 Task: Search one way flight ticket for 5 adults, 1 child, 2 infants in seat and 1 infant on lap in business from Staunton/waynesboro/harrisonburg: Shenandoah Valley Regional Airport to Evansville: Evansville Regional Airport on 8-3-2023. Choice of flights is Spirit. Number of bags: 2 checked bags. Price is upto 105000. Outbound departure time preference is 18:15.
Action: Mouse moved to (314, 126)
Screenshot: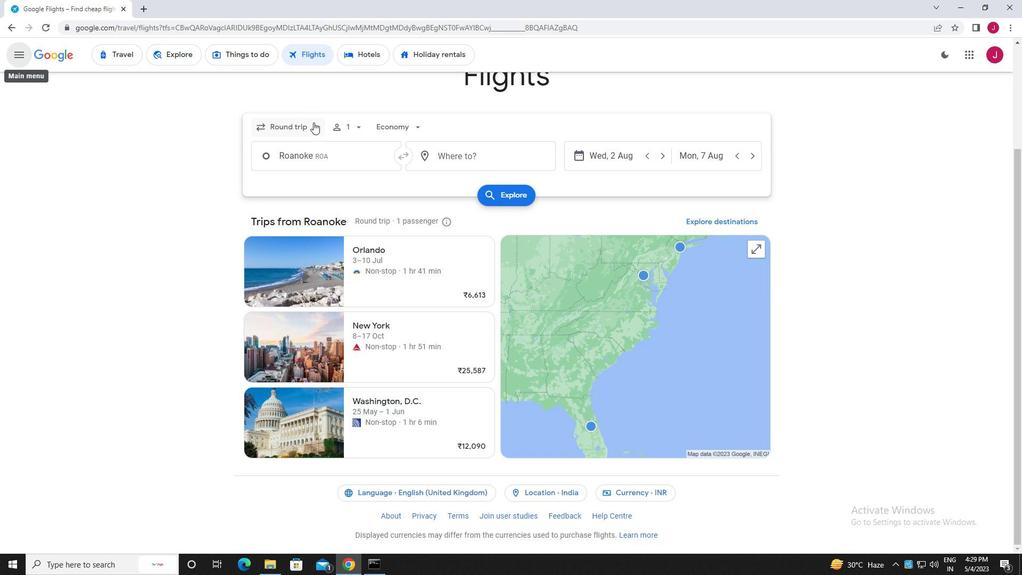 
Action: Mouse pressed left at (314, 126)
Screenshot: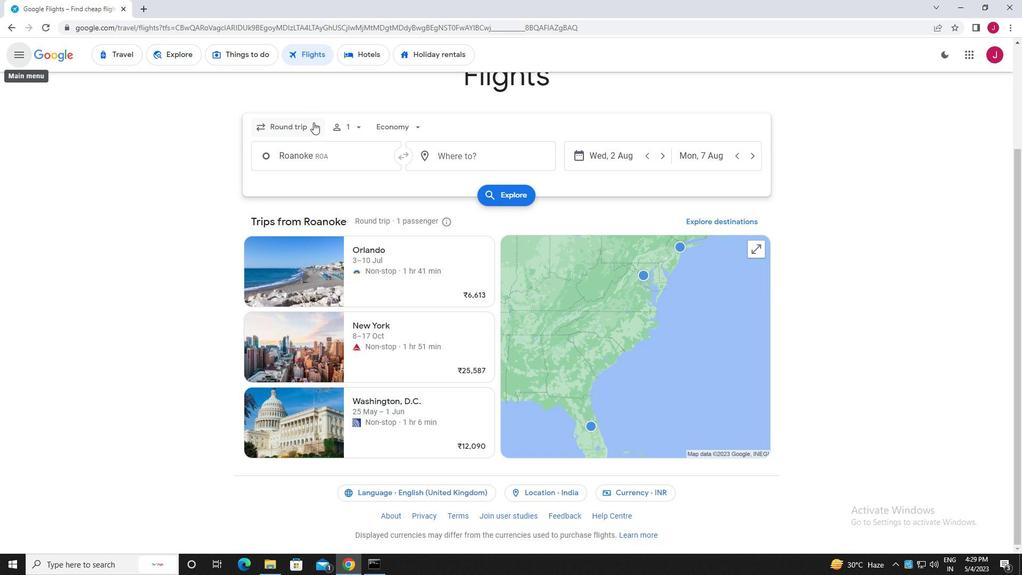 
Action: Mouse moved to (308, 175)
Screenshot: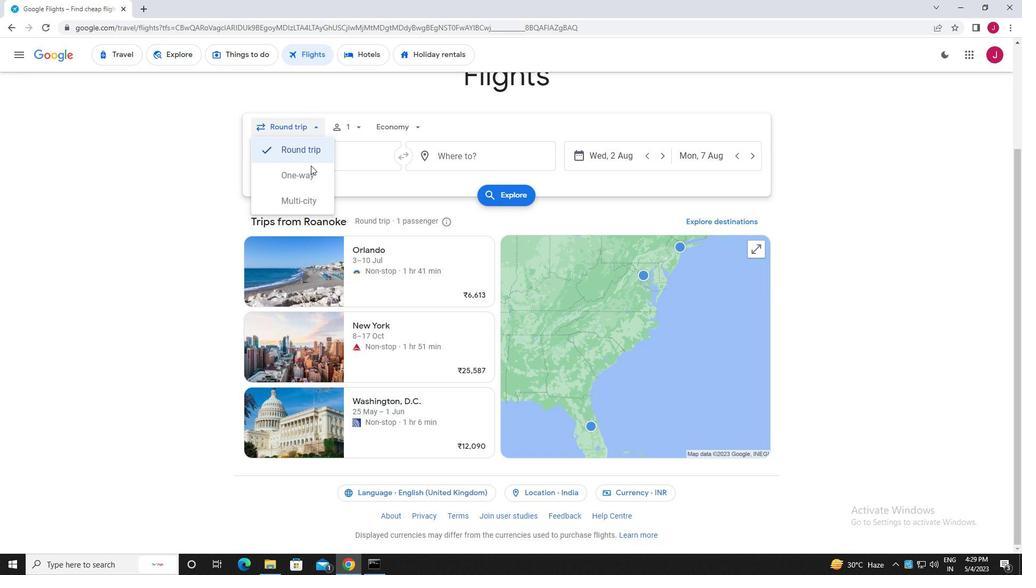 
Action: Mouse pressed left at (308, 175)
Screenshot: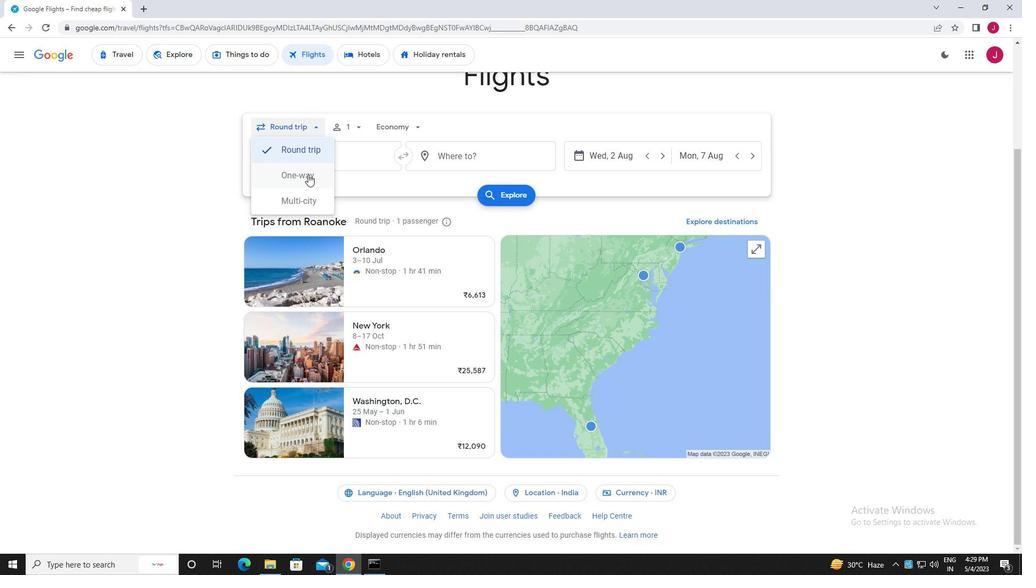 
Action: Mouse moved to (352, 126)
Screenshot: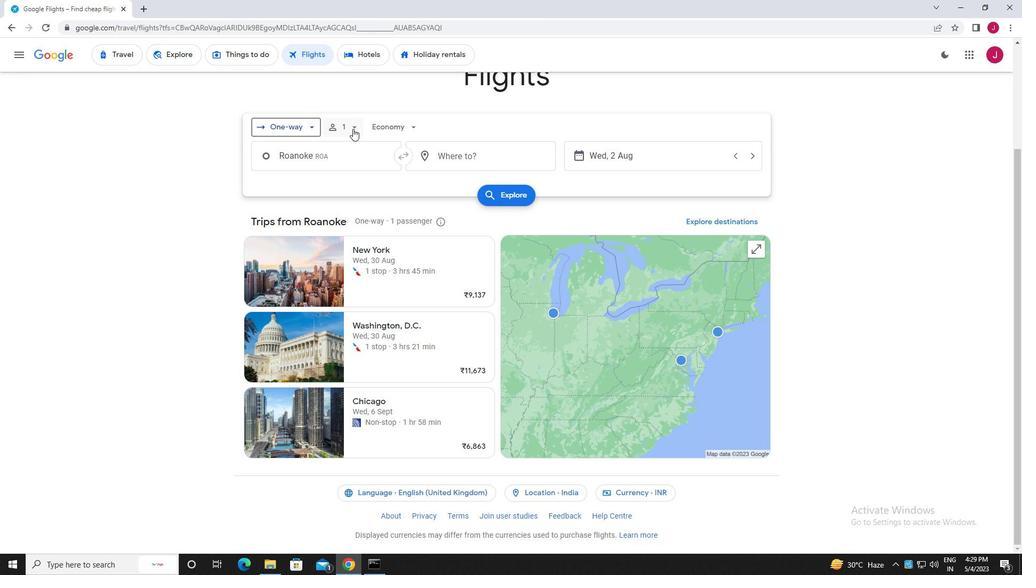 
Action: Mouse pressed left at (352, 126)
Screenshot: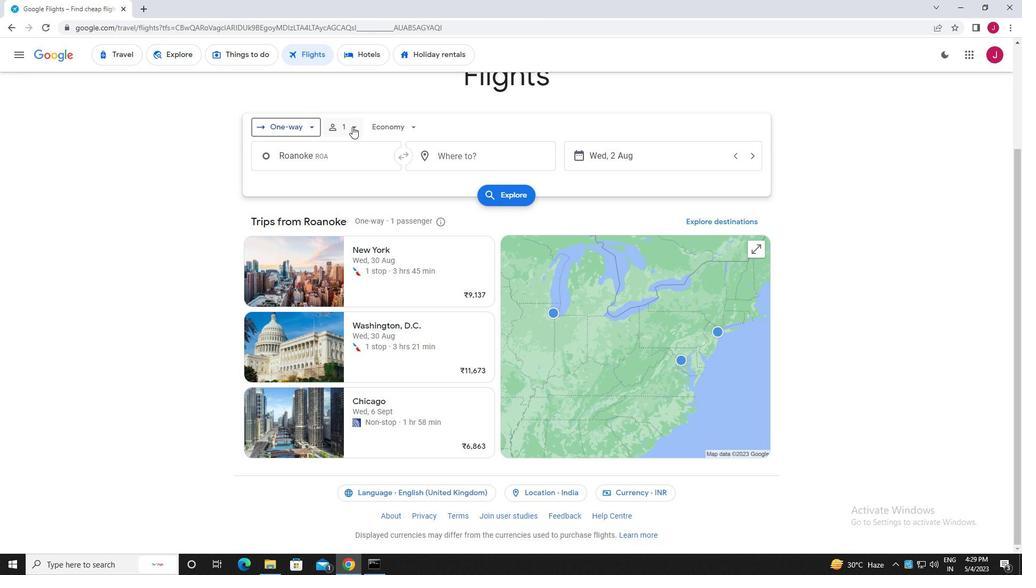 
Action: Mouse moved to (433, 153)
Screenshot: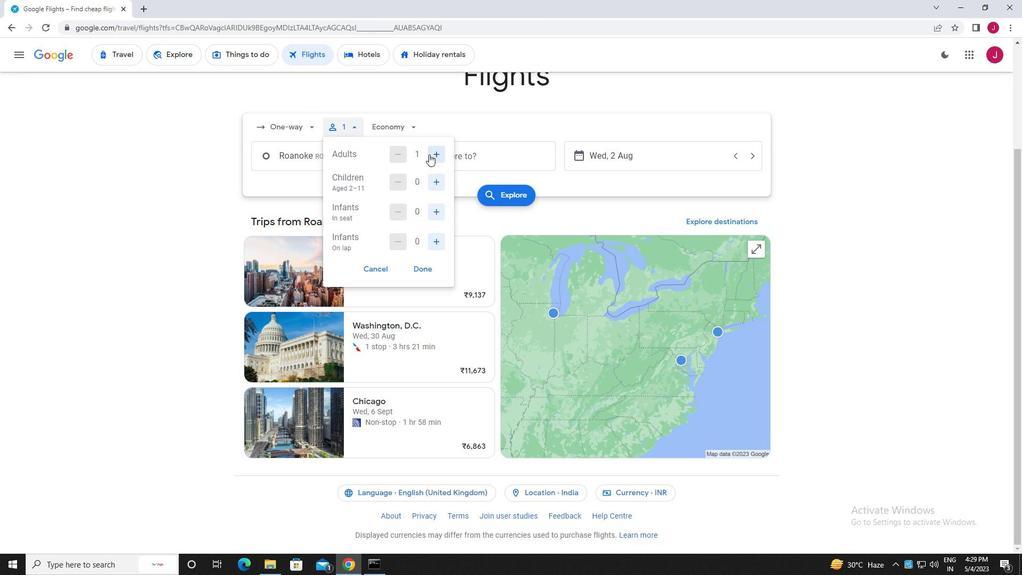 
Action: Mouse pressed left at (433, 153)
Screenshot: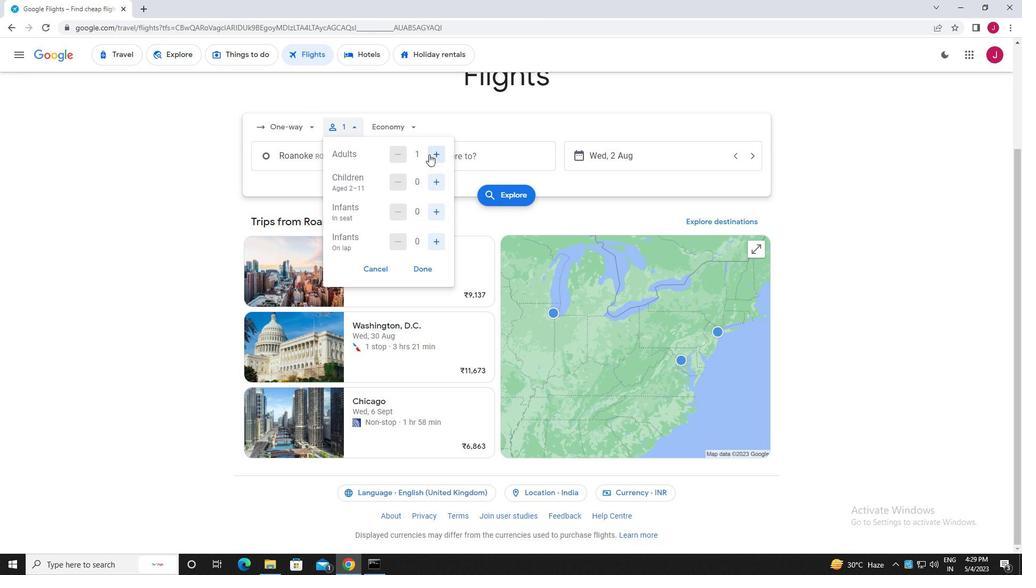 
Action: Mouse moved to (434, 153)
Screenshot: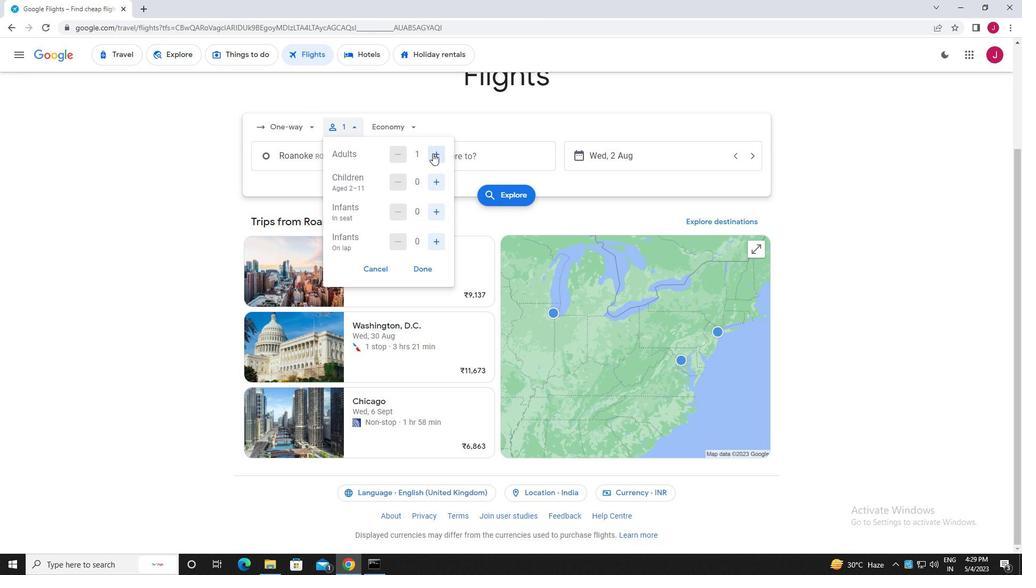 
Action: Mouse pressed left at (434, 153)
Screenshot: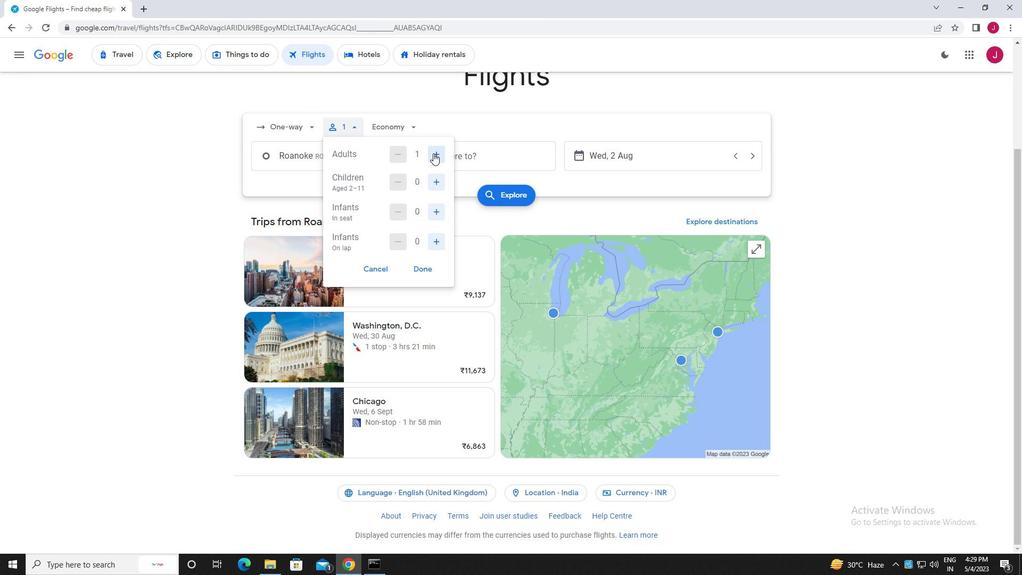 
Action: Mouse moved to (435, 153)
Screenshot: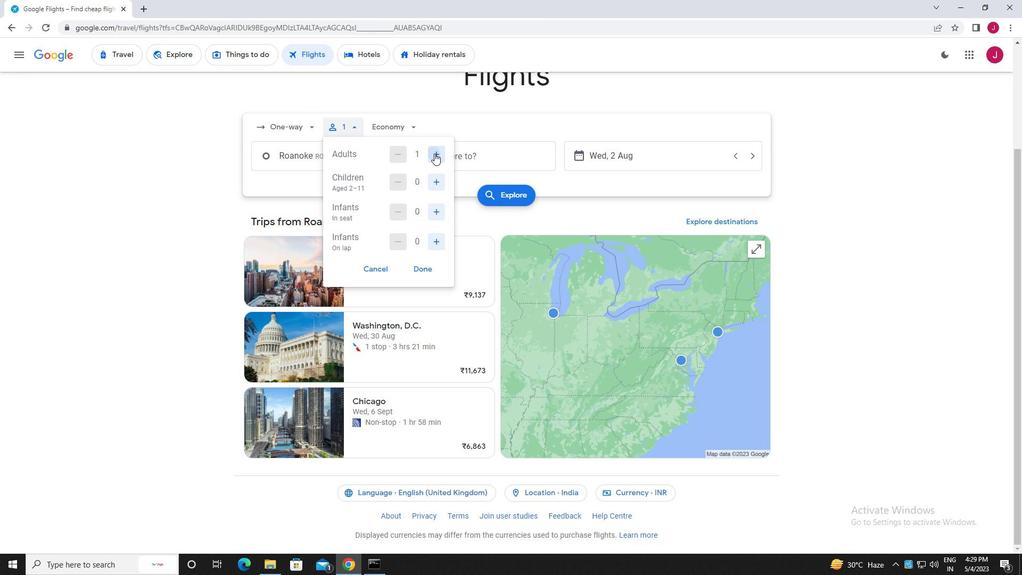 
Action: Mouse pressed left at (435, 153)
Screenshot: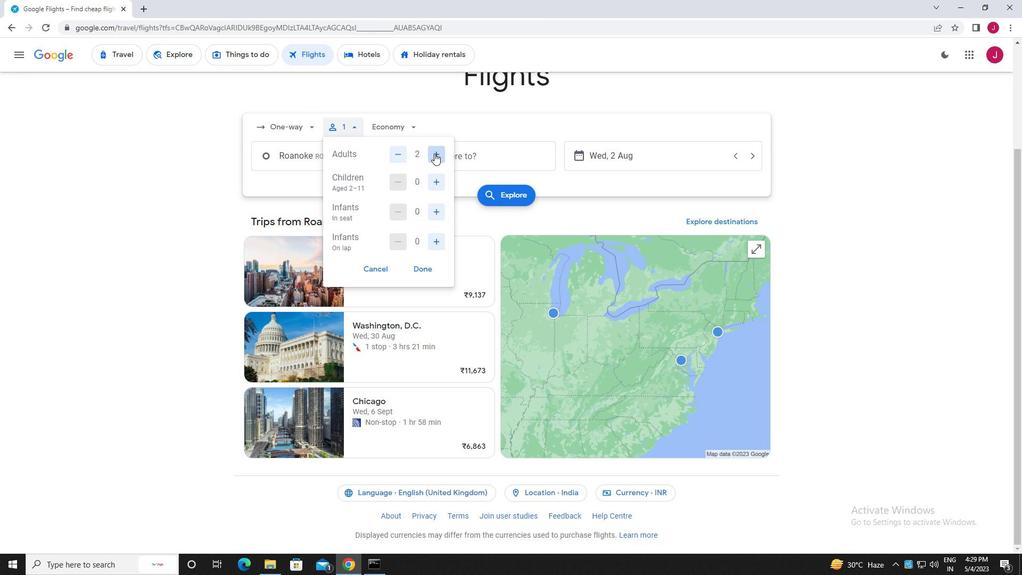 
Action: Mouse pressed left at (435, 153)
Screenshot: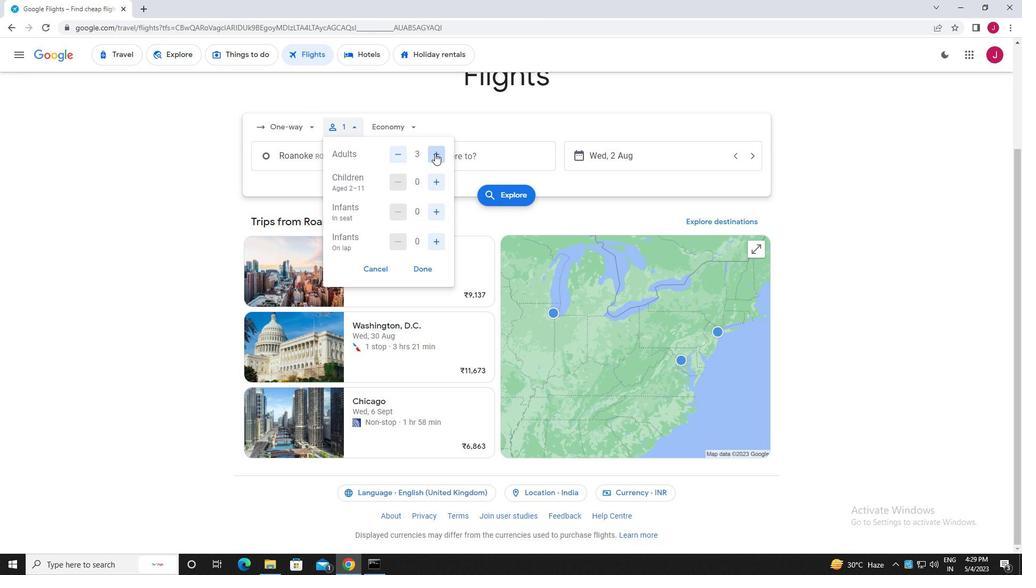 
Action: Mouse moved to (437, 184)
Screenshot: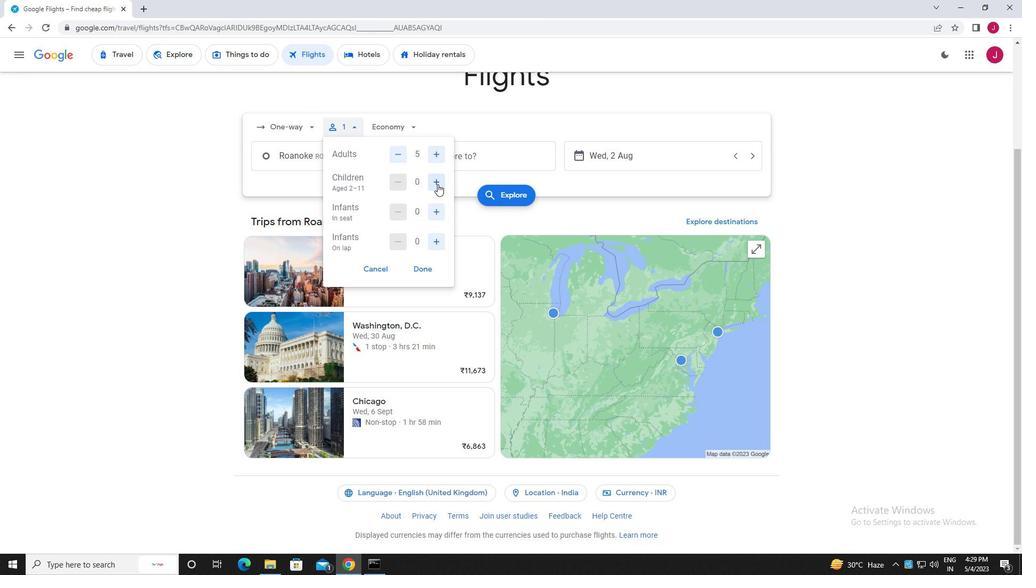 
Action: Mouse pressed left at (437, 184)
Screenshot: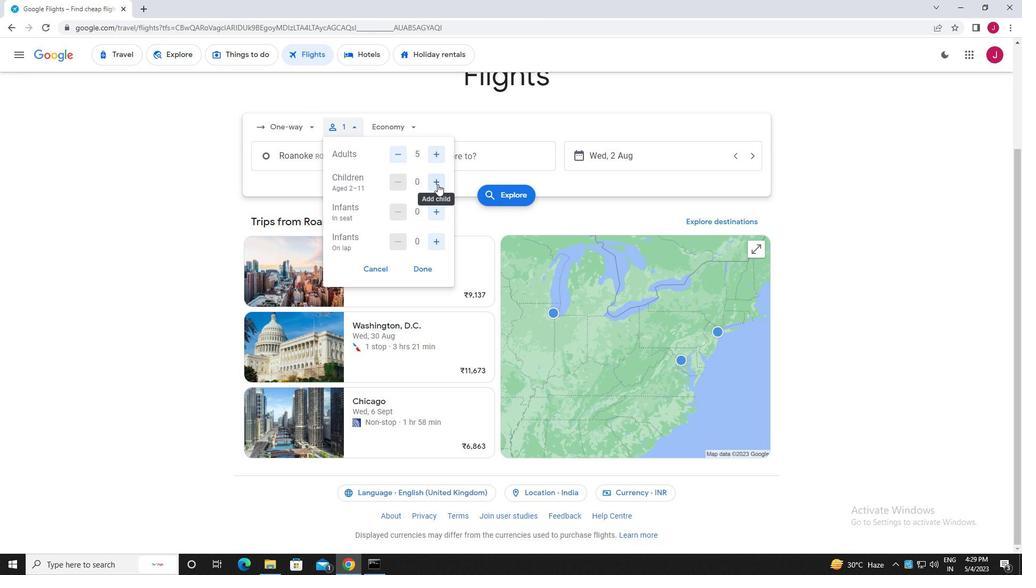 
Action: Mouse moved to (439, 212)
Screenshot: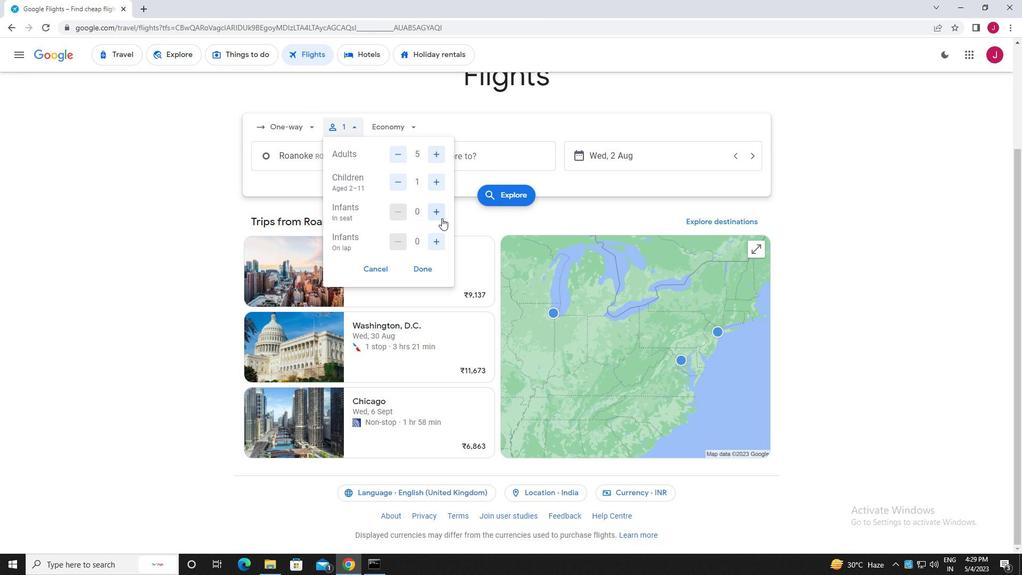 
Action: Mouse pressed left at (439, 212)
Screenshot: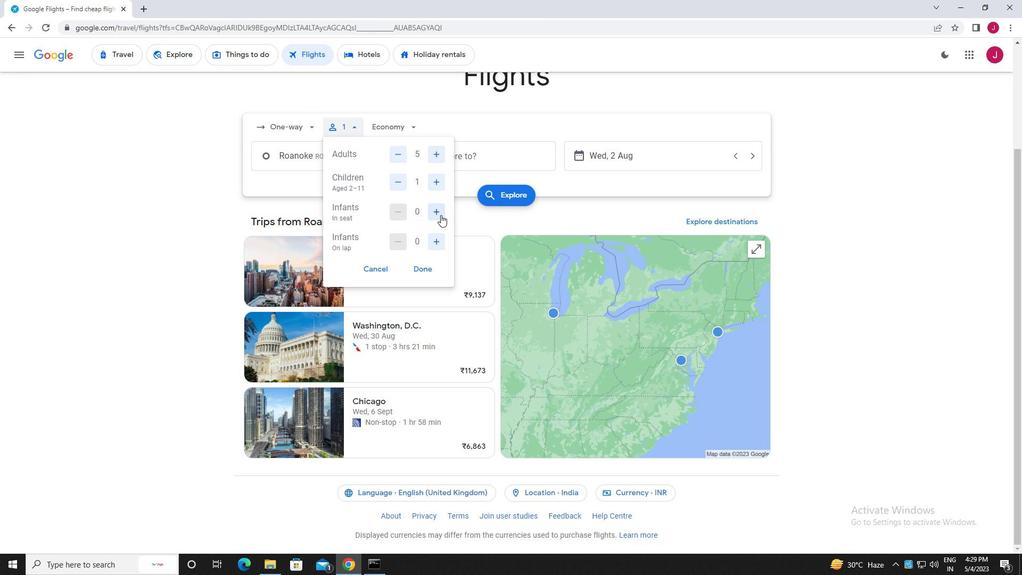 
Action: Mouse pressed left at (439, 212)
Screenshot: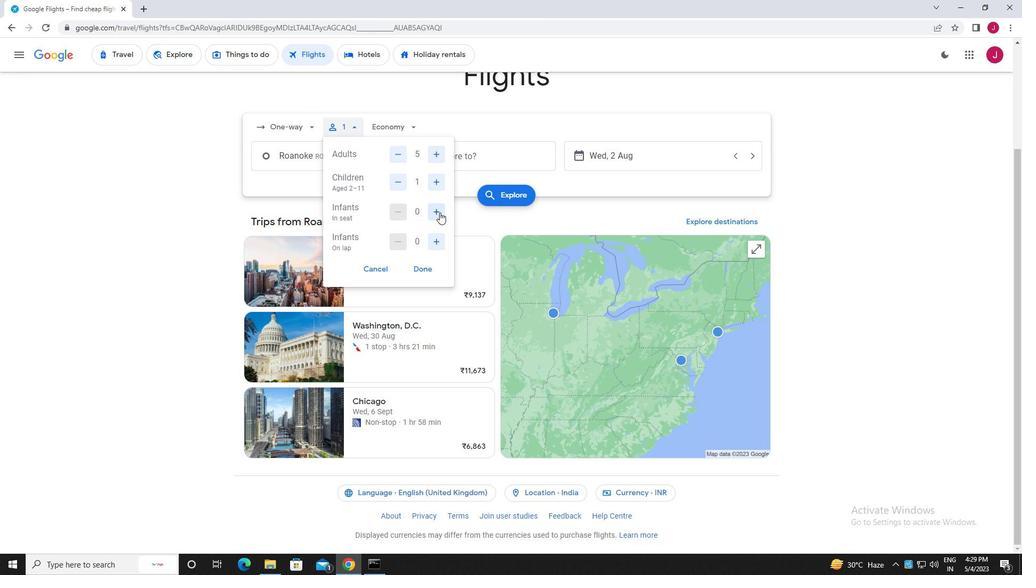 
Action: Mouse moved to (437, 242)
Screenshot: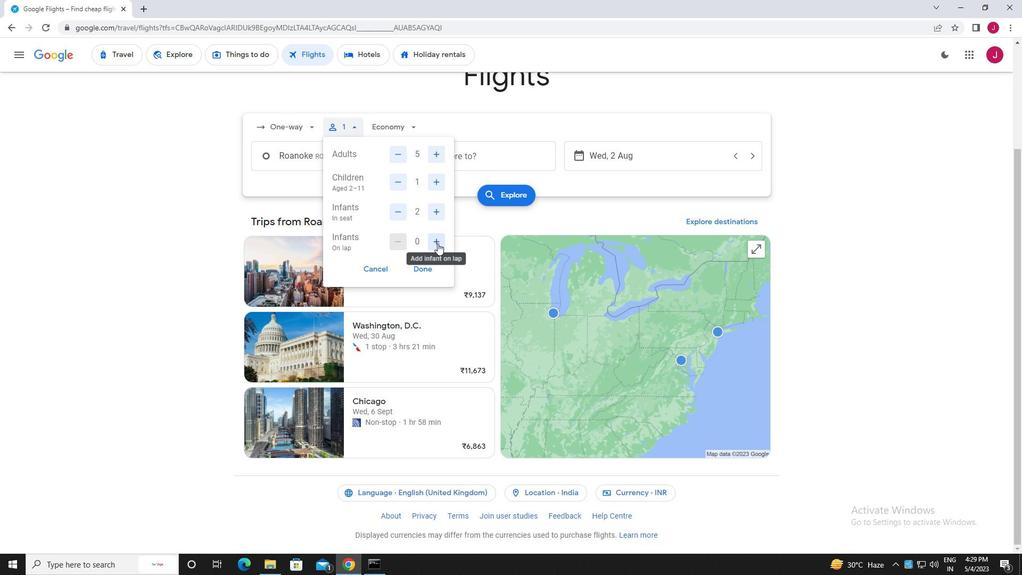 
Action: Mouse pressed left at (437, 242)
Screenshot: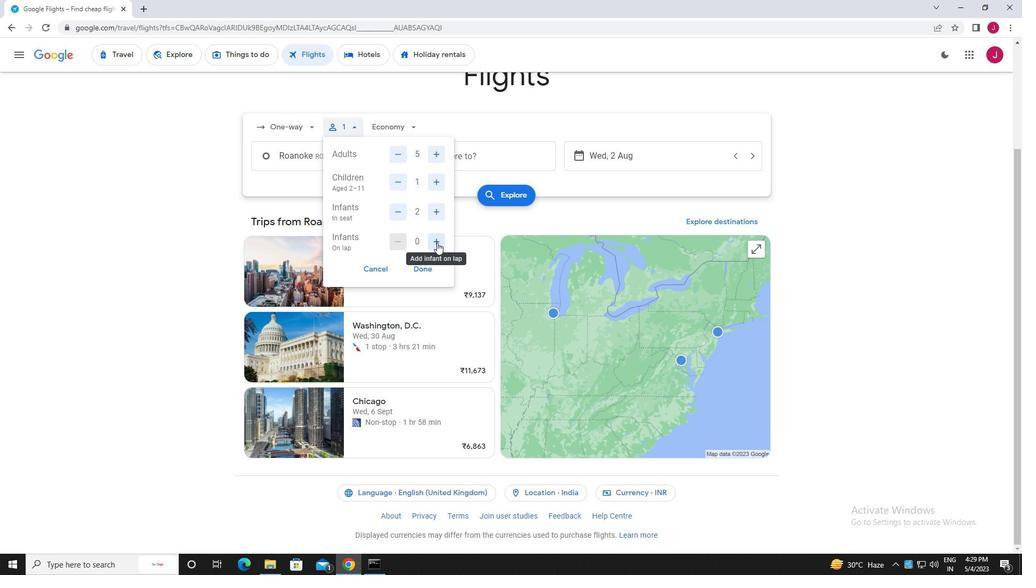 
Action: Mouse moved to (426, 267)
Screenshot: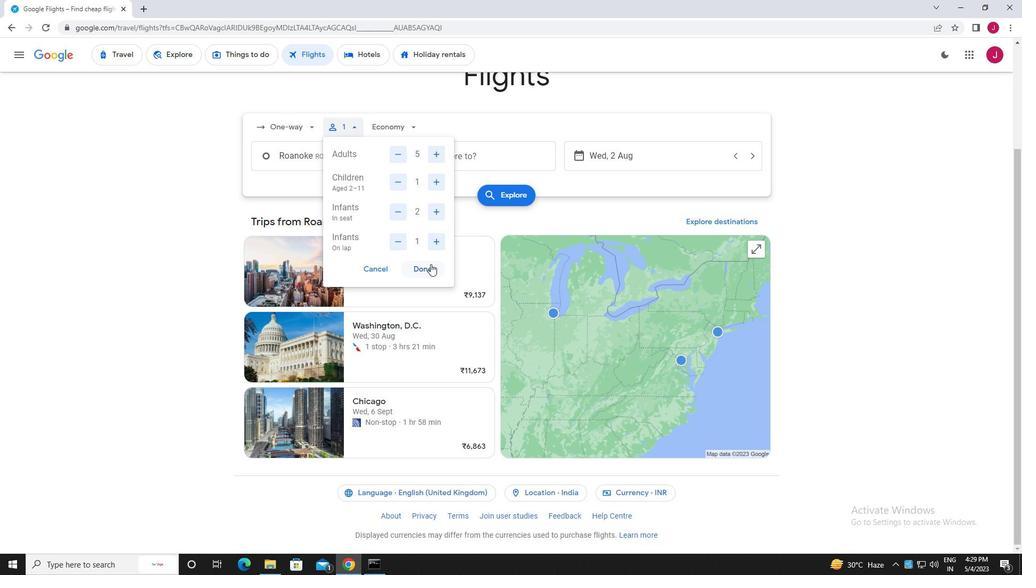 
Action: Mouse pressed left at (426, 267)
Screenshot: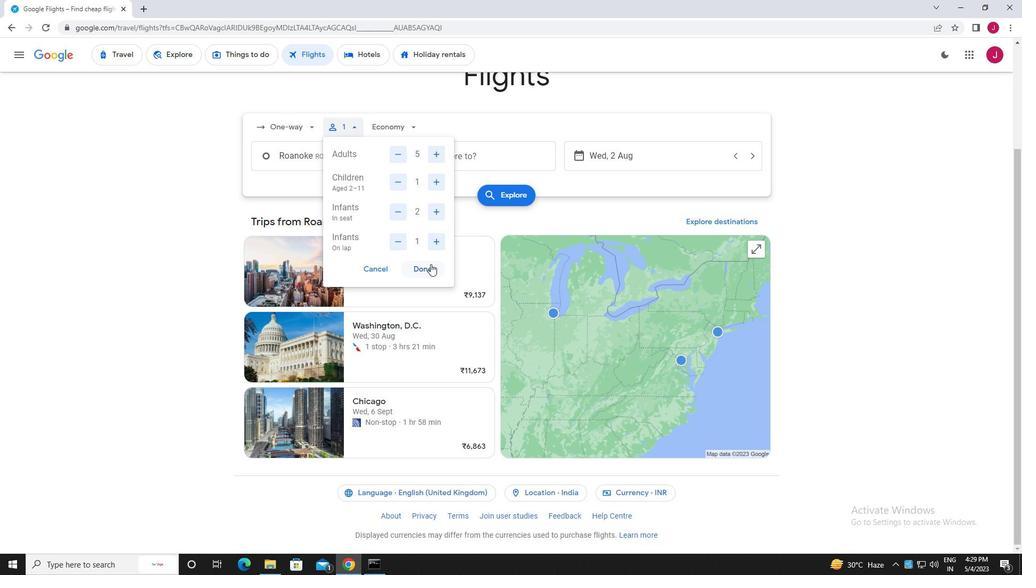 
Action: Mouse moved to (405, 121)
Screenshot: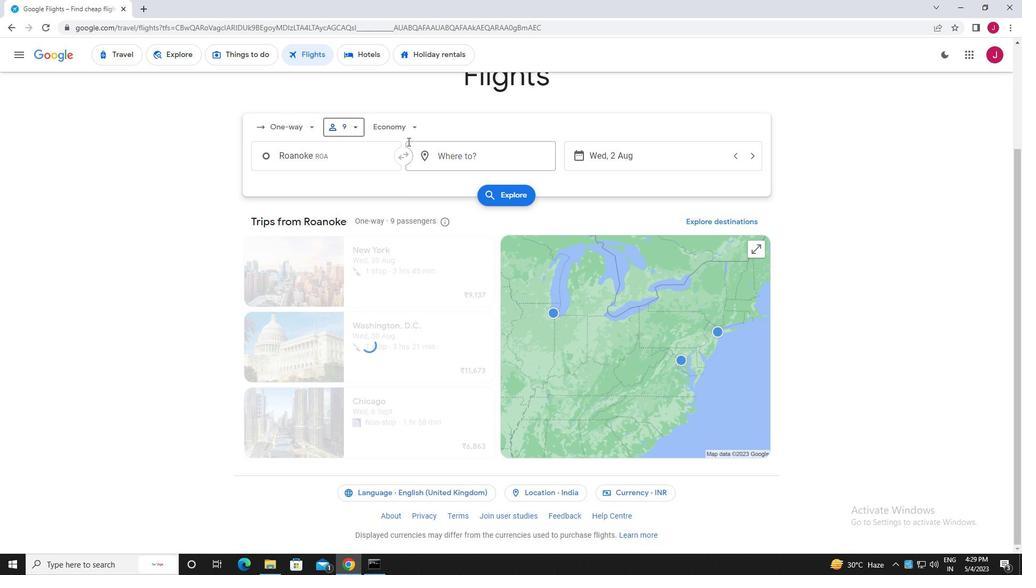 
Action: Mouse pressed left at (405, 121)
Screenshot: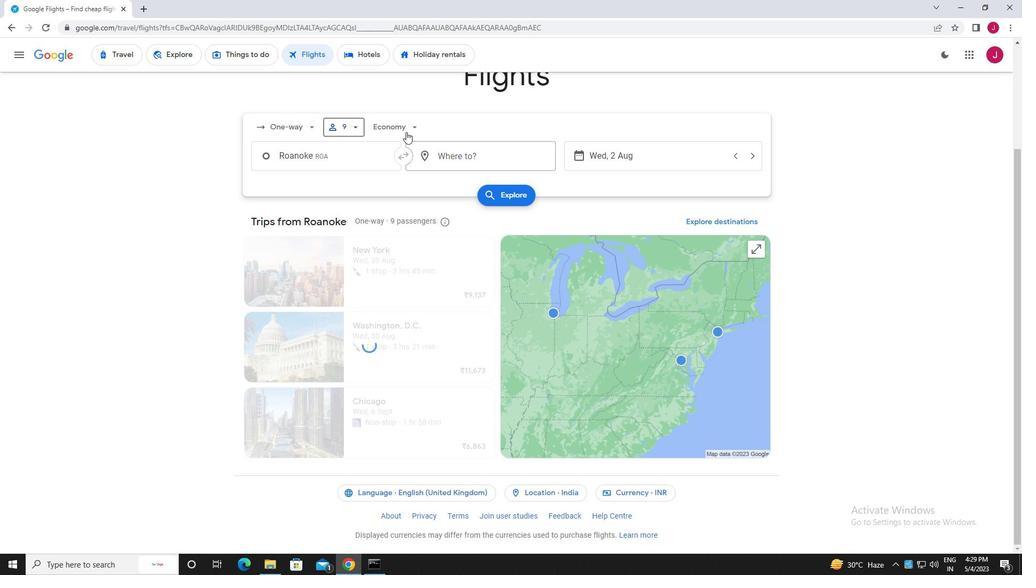 
Action: Mouse moved to (412, 201)
Screenshot: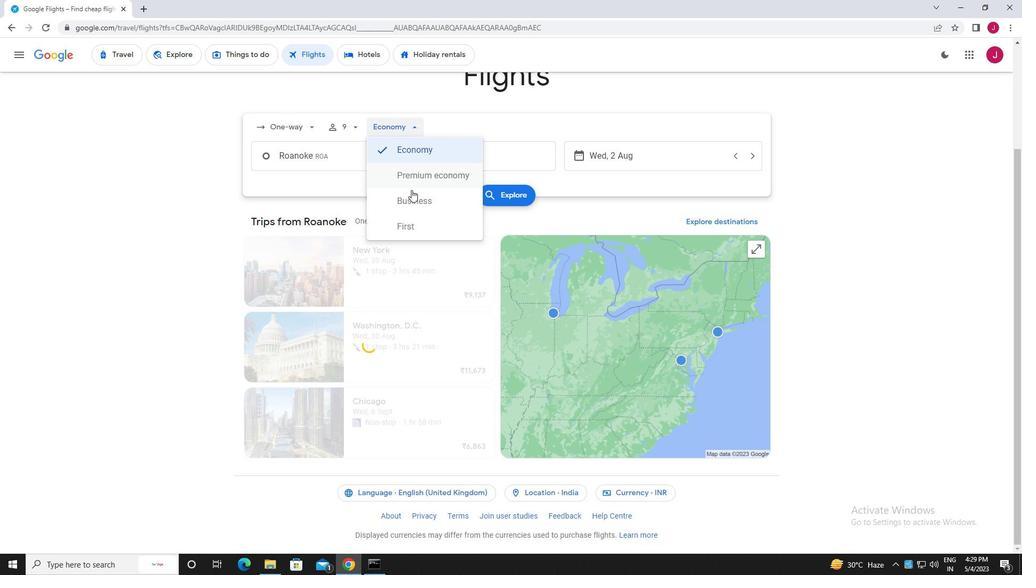 
Action: Mouse pressed left at (412, 201)
Screenshot: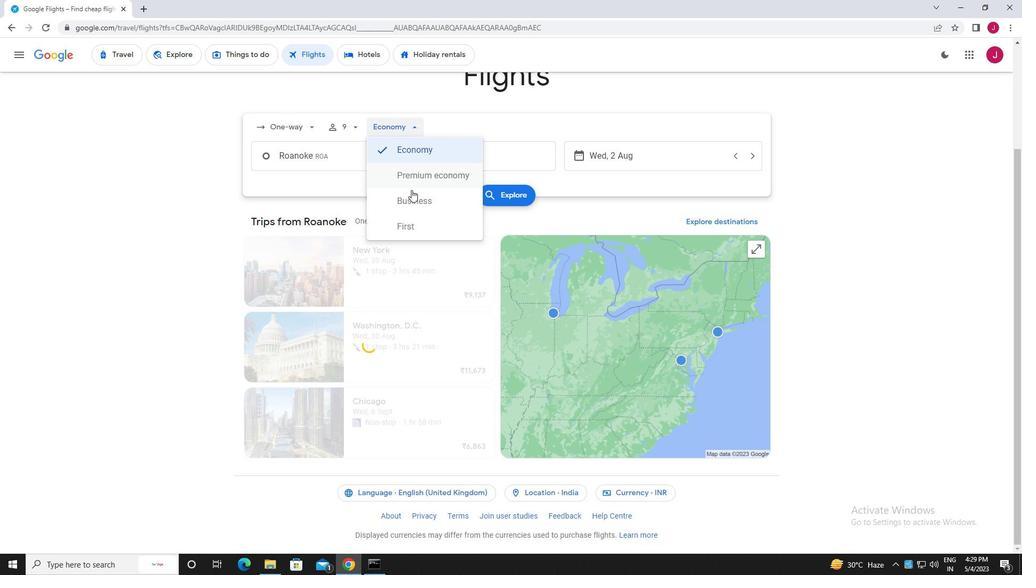 
Action: Mouse moved to (340, 157)
Screenshot: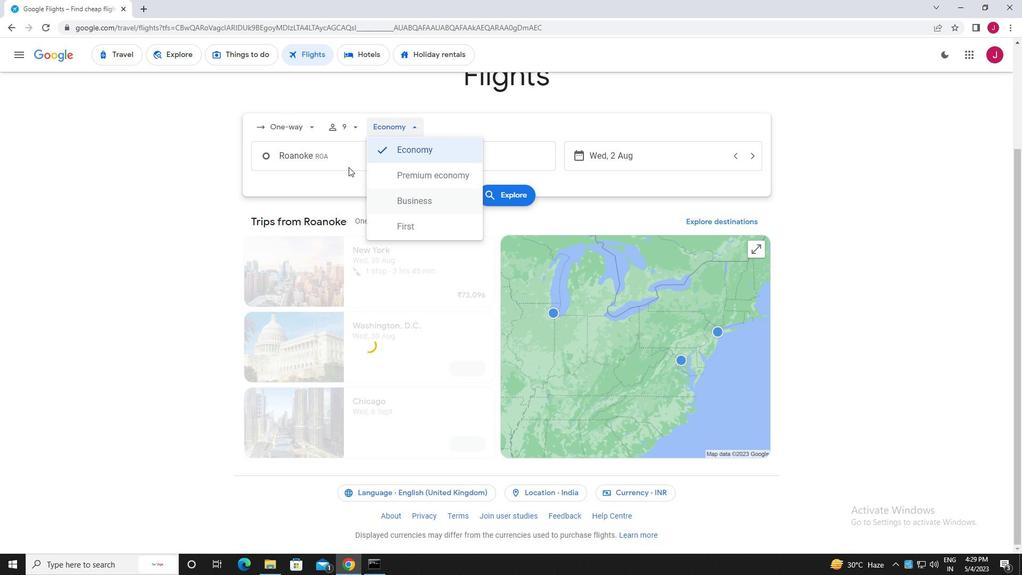 
Action: Mouse pressed left at (340, 157)
Screenshot: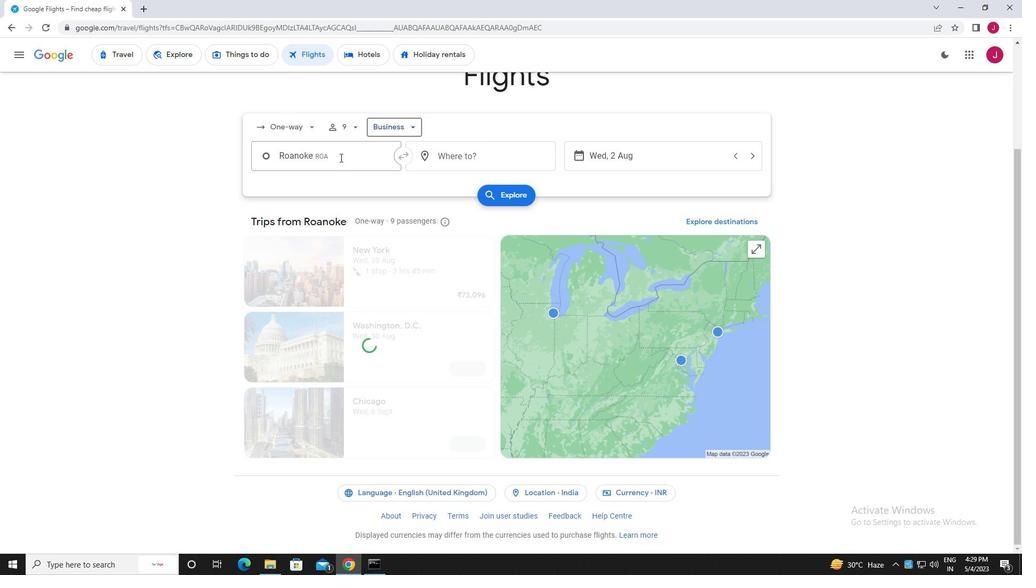 
Action: Mouse moved to (344, 157)
Screenshot: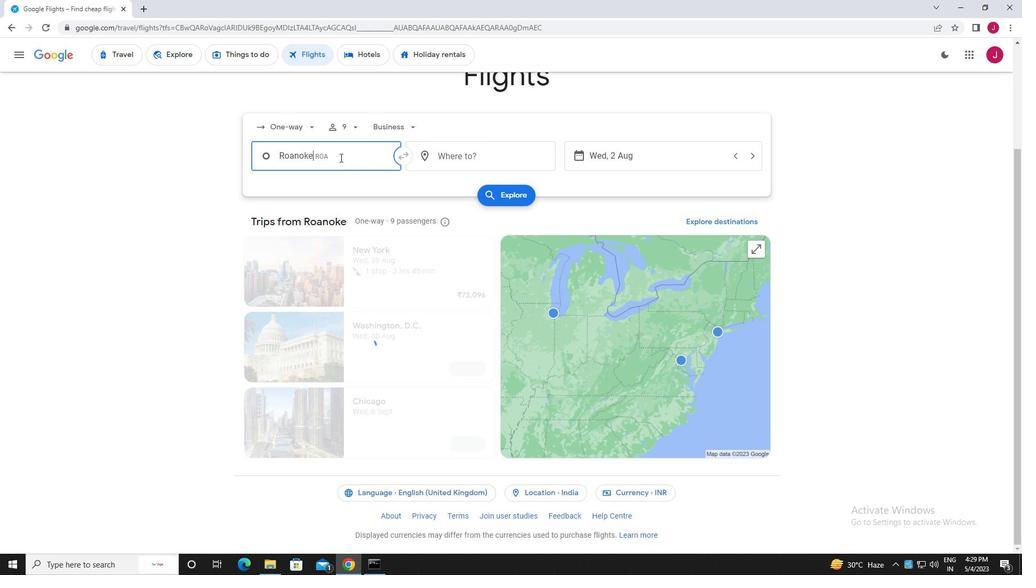 
Action: Key pressed stunton<Key.space><Key.backspace><Key.space>way<Key.enter><Key.backspace><Key.backspace><Key.backspace><Key.backspace><Key.backspace><Key.backspace><Key.backspace><Key.backspace>staum<Key.backspace>nton<Key.enter>
Screenshot: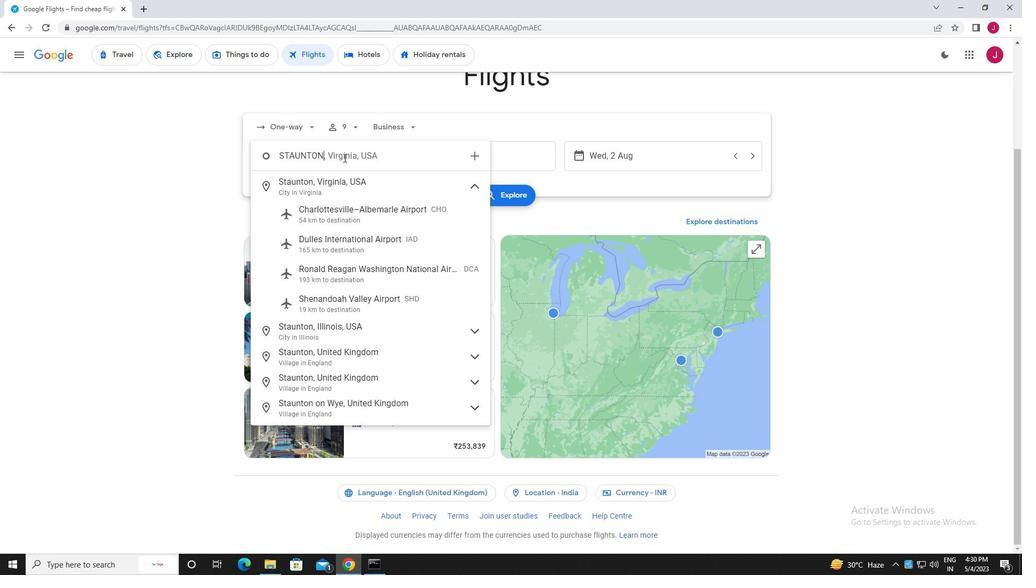 
Action: Mouse moved to (487, 160)
Screenshot: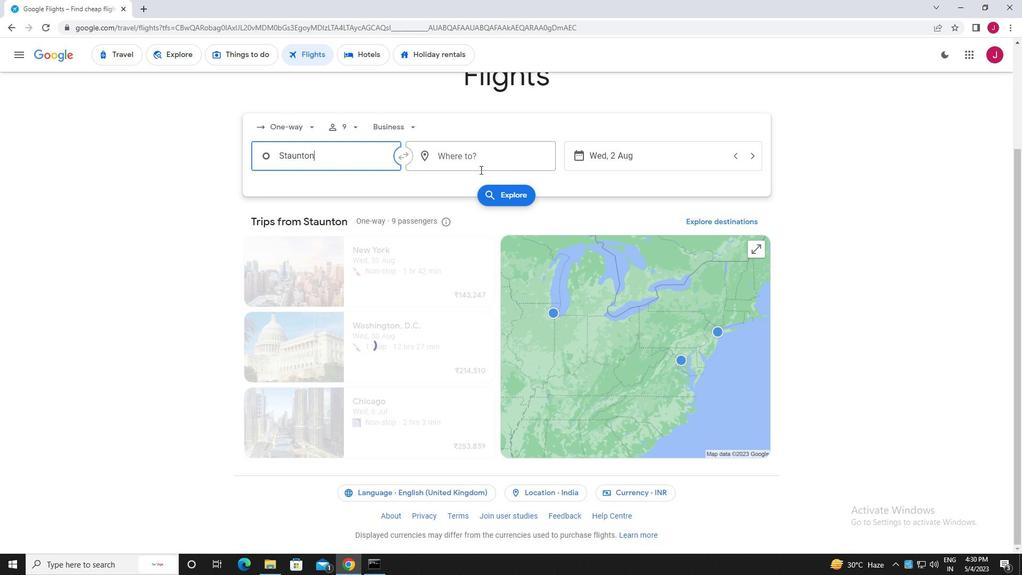 
Action: Mouse pressed left at (487, 160)
Screenshot: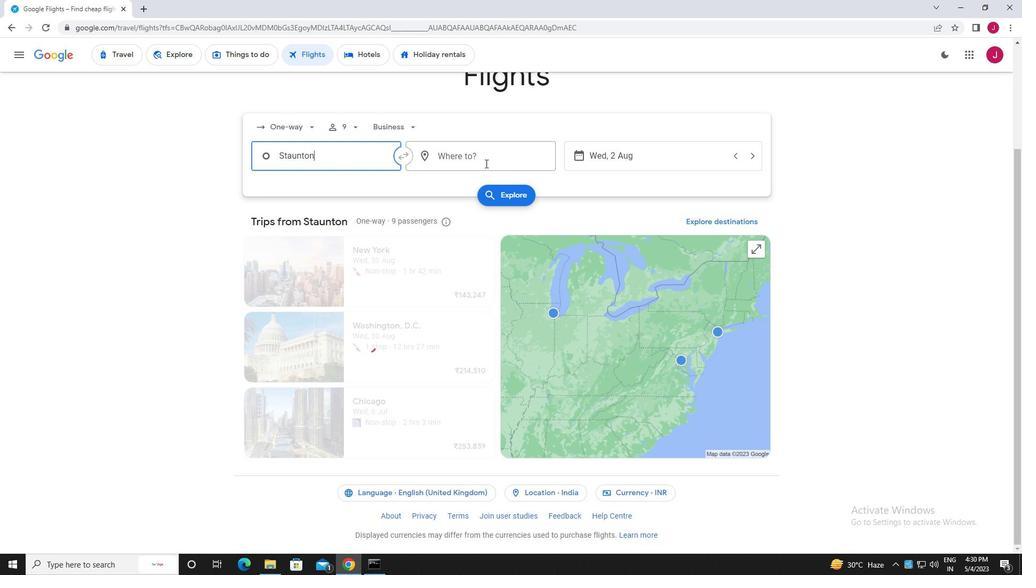 
Action: Mouse moved to (488, 160)
Screenshot: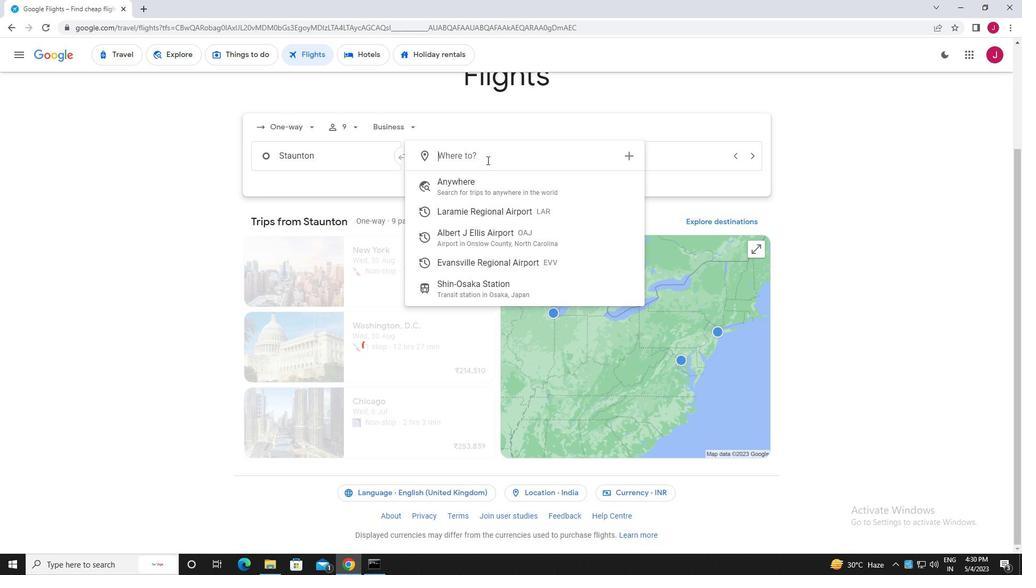 
Action: Key pressed ev<Key.backspace>nva<Key.backspace><Key.backspace><Key.backspace><Key.backspace>evans
Screenshot: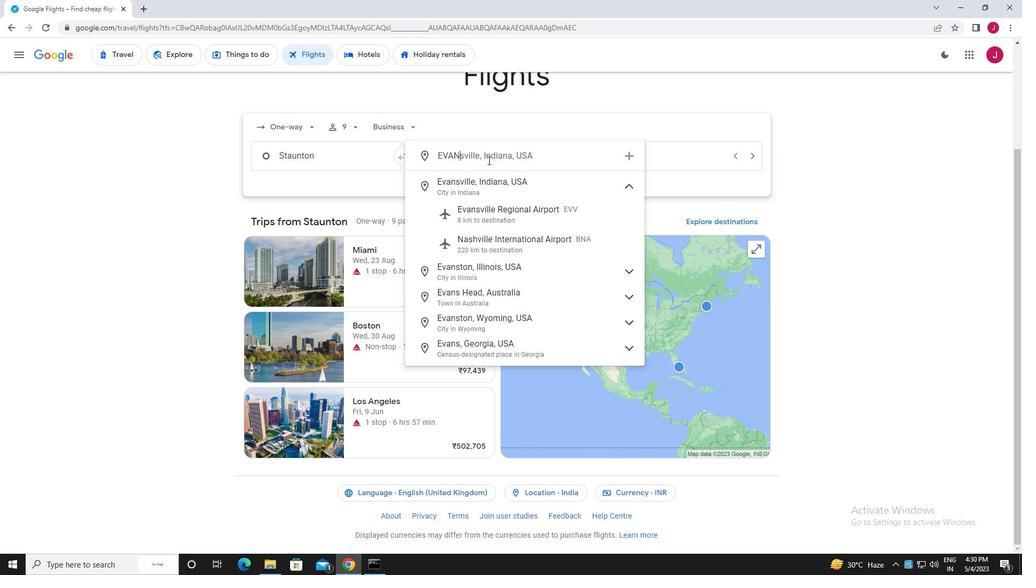 
Action: Mouse moved to (527, 213)
Screenshot: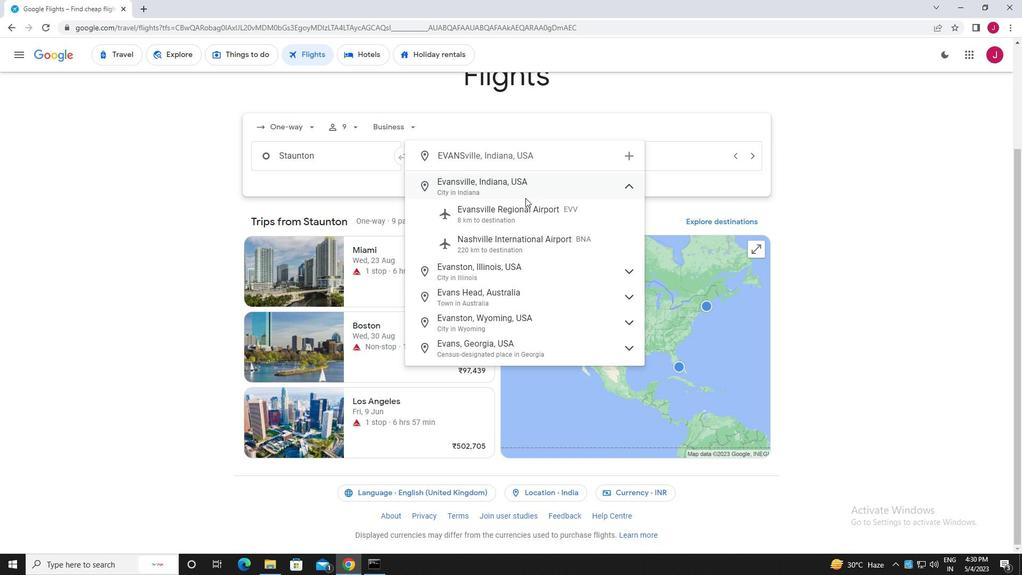 
Action: Mouse pressed left at (527, 213)
Screenshot: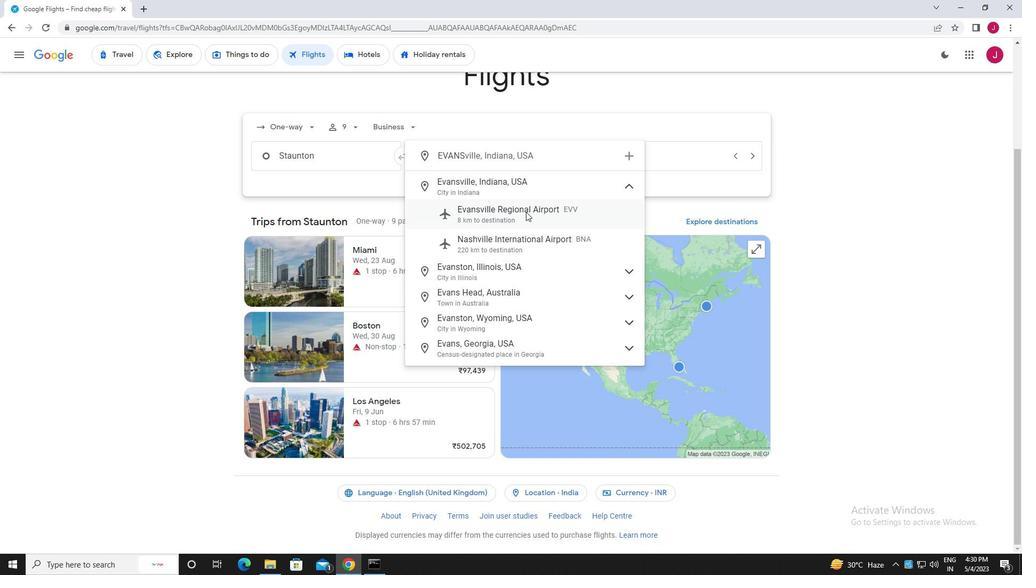 
Action: Mouse moved to (658, 157)
Screenshot: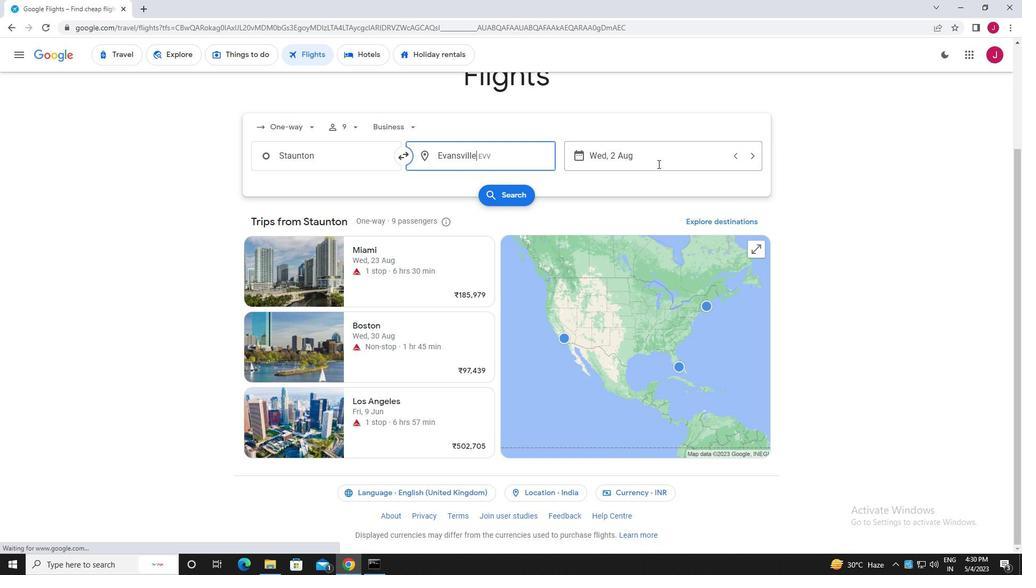 
Action: Mouse pressed left at (658, 157)
Screenshot: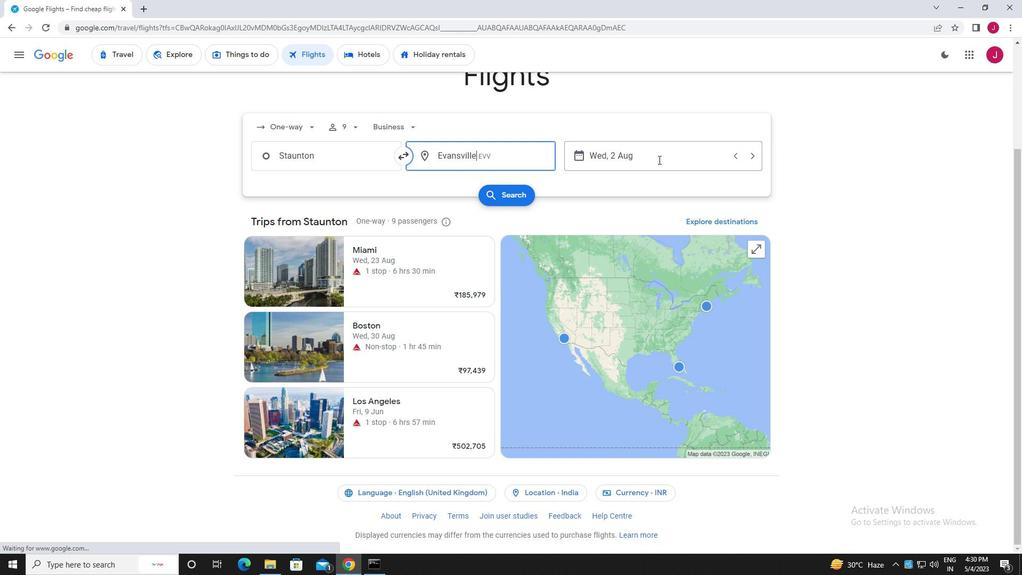 
Action: Mouse moved to (486, 240)
Screenshot: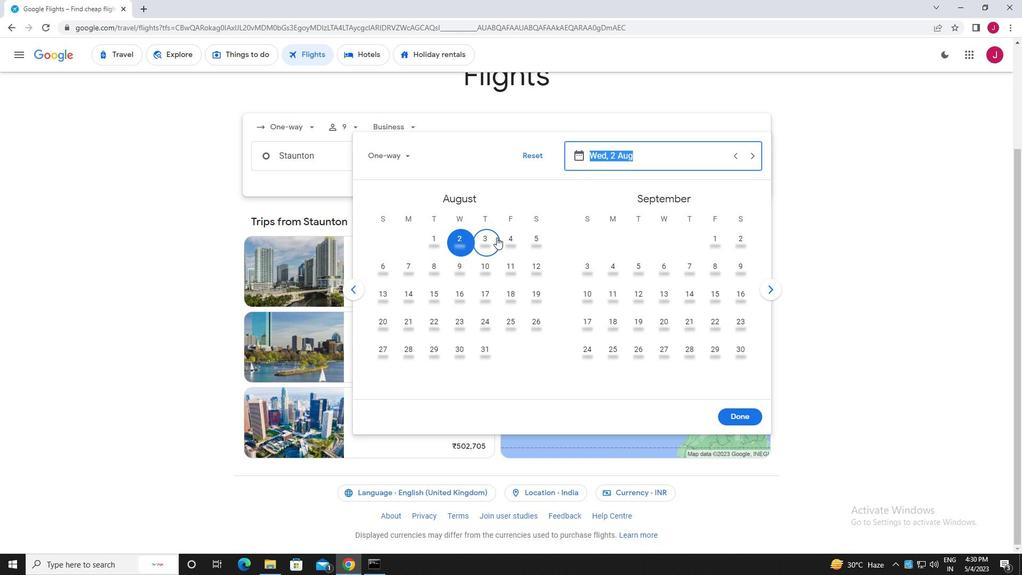 
Action: Mouse pressed left at (486, 240)
Screenshot: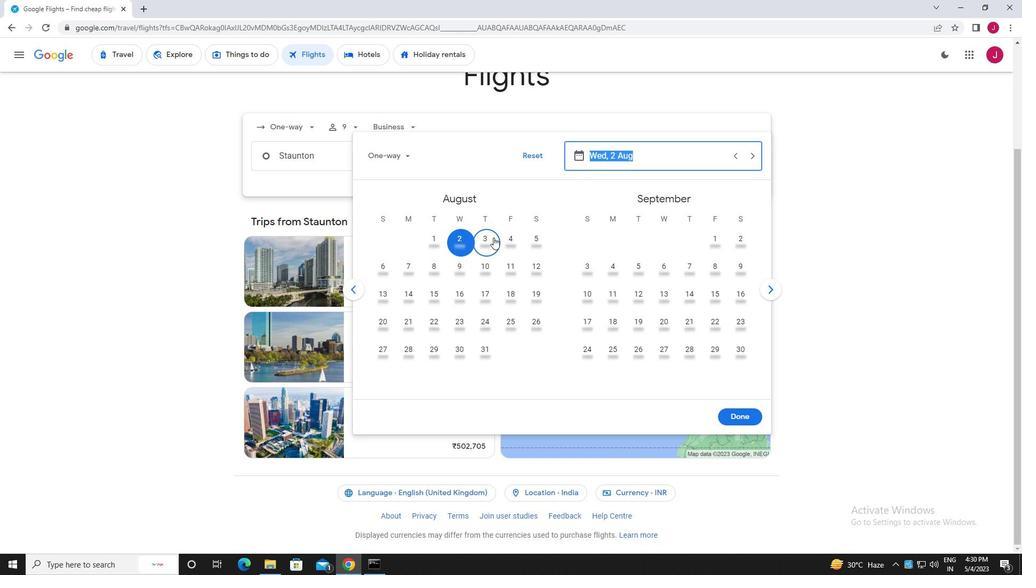 
Action: Mouse moved to (740, 412)
Screenshot: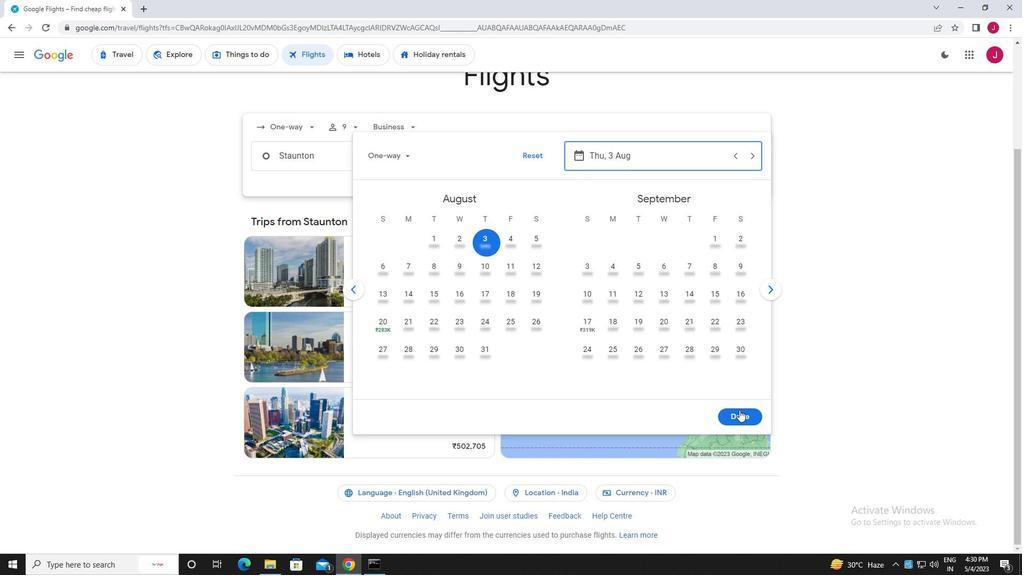 
Action: Mouse pressed left at (740, 412)
Screenshot: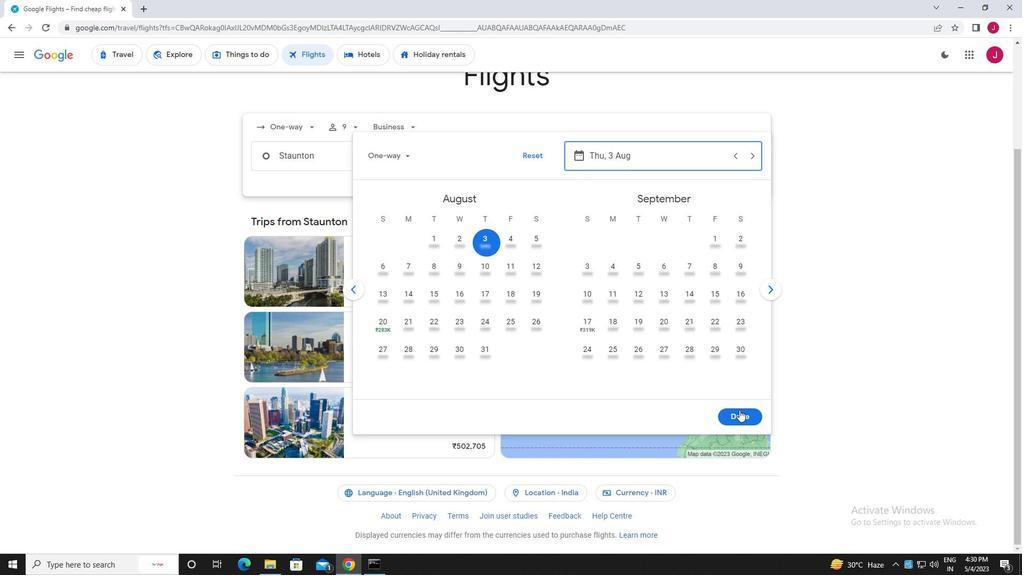 
Action: Mouse moved to (512, 197)
Screenshot: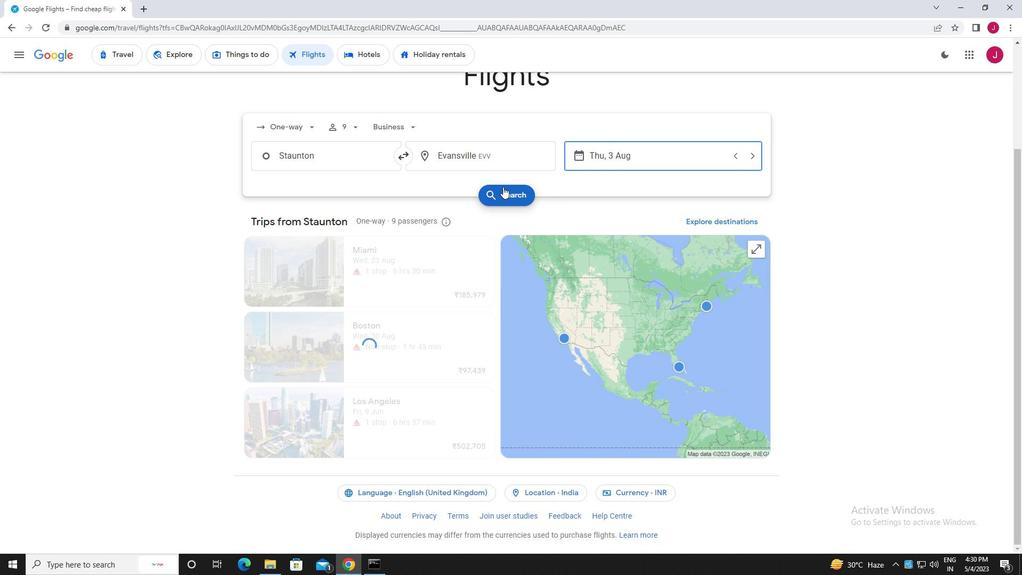 
Action: Mouse pressed left at (512, 197)
Screenshot: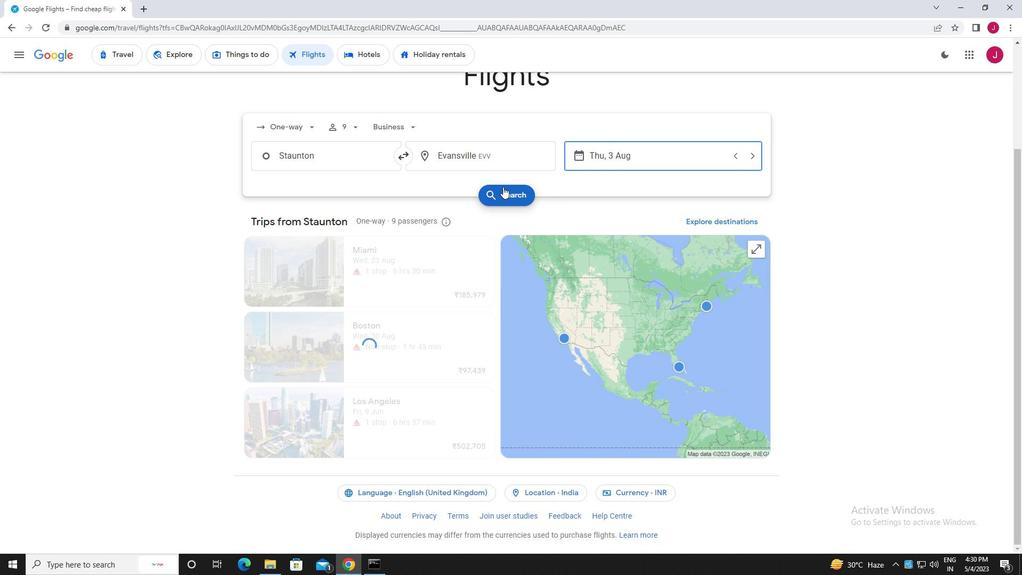 
Action: Mouse moved to (265, 150)
Screenshot: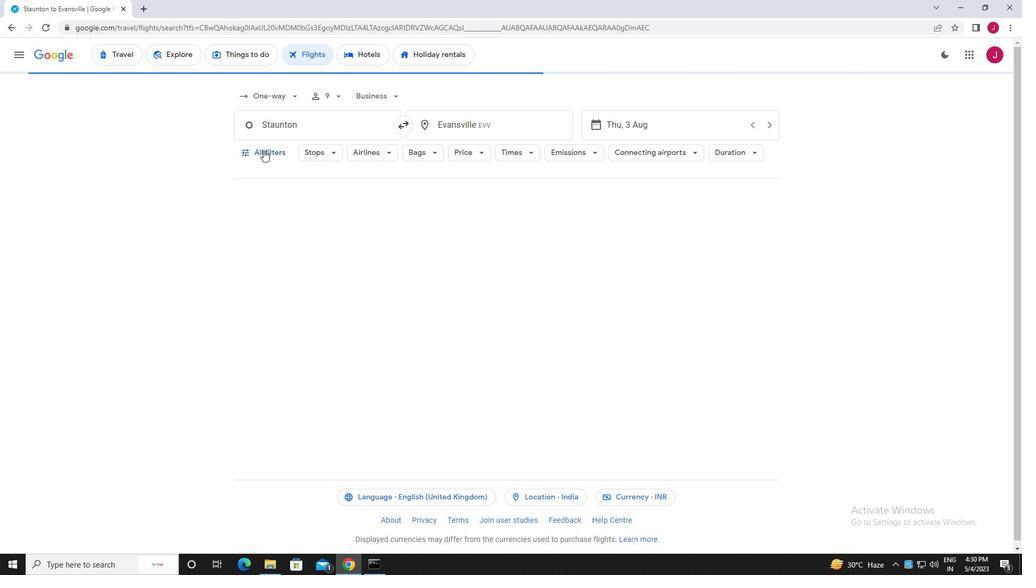 
Action: Mouse pressed left at (265, 150)
Screenshot: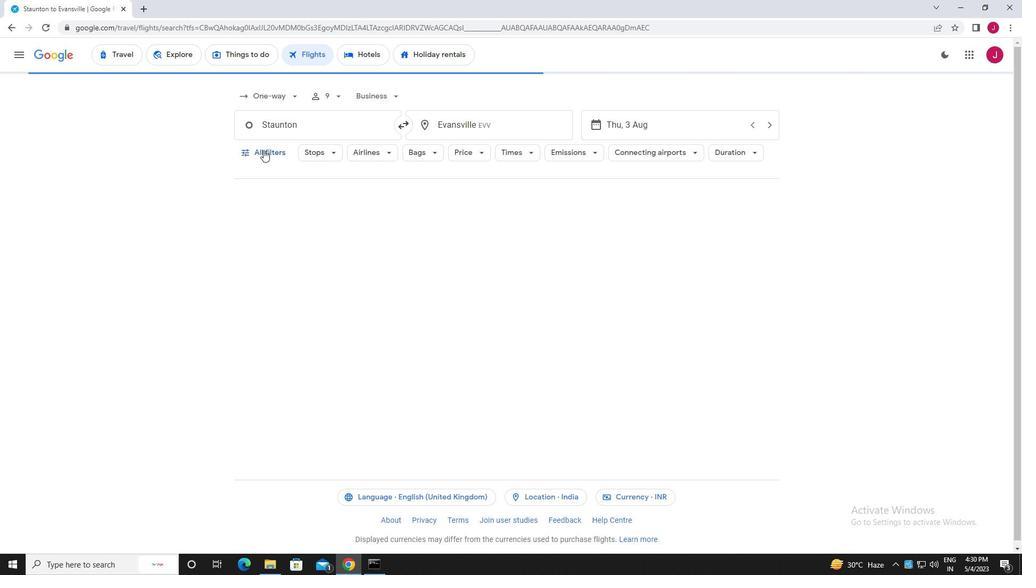 
Action: Mouse moved to (317, 217)
Screenshot: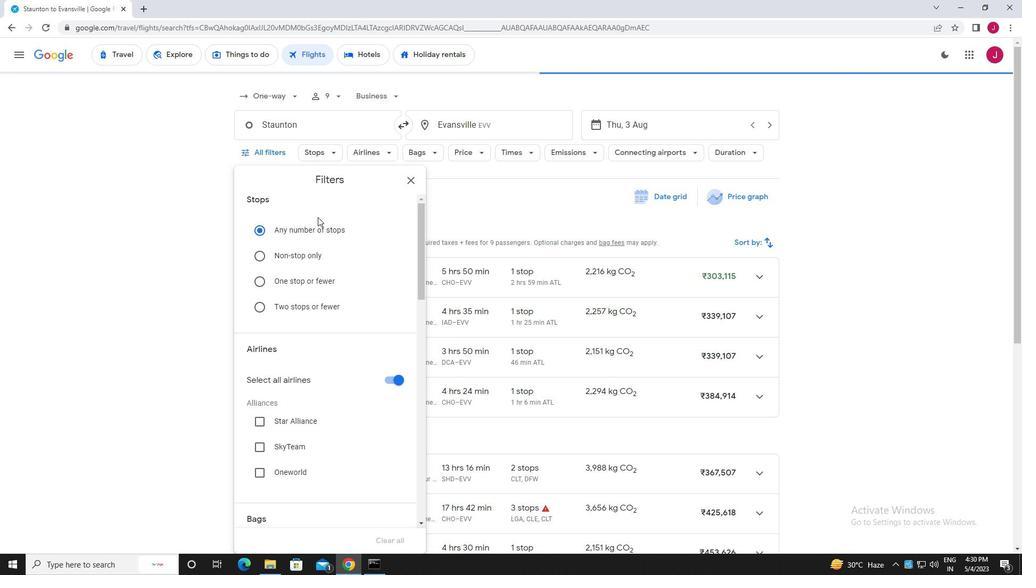 
Action: Mouse scrolled (317, 216) with delta (0, 0)
Screenshot: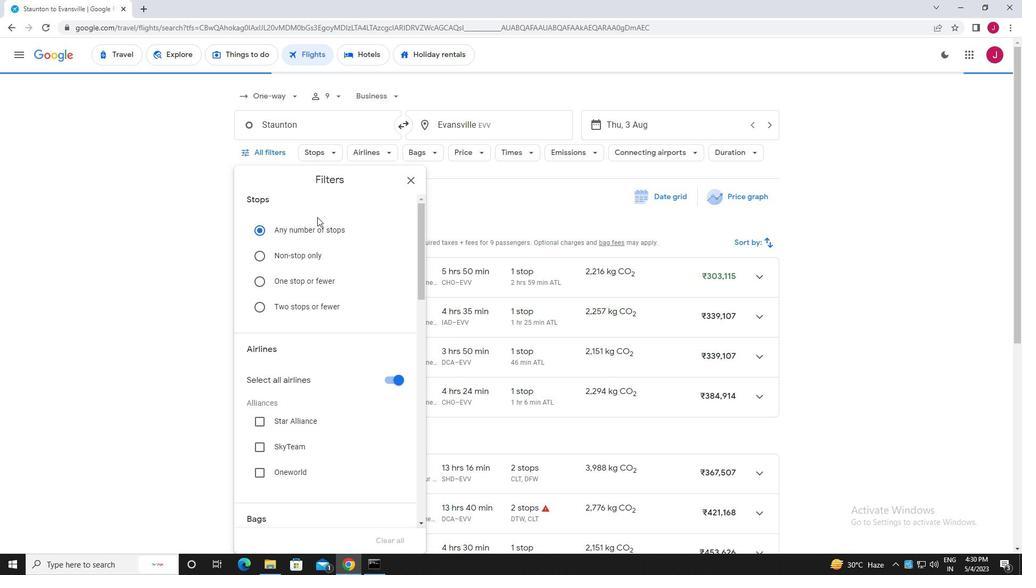 
Action: Mouse scrolled (317, 216) with delta (0, 0)
Screenshot: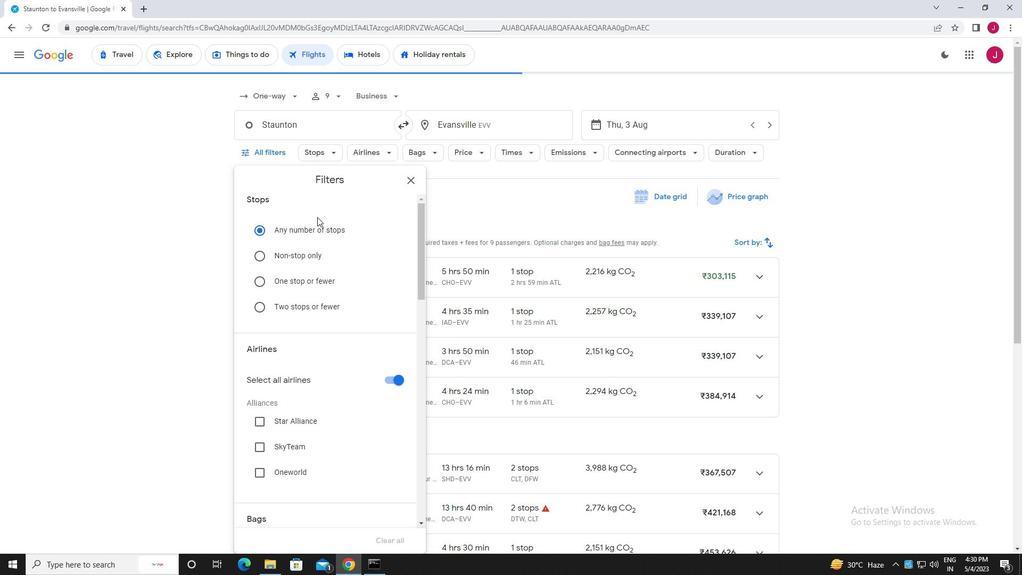 
Action: Mouse moved to (389, 271)
Screenshot: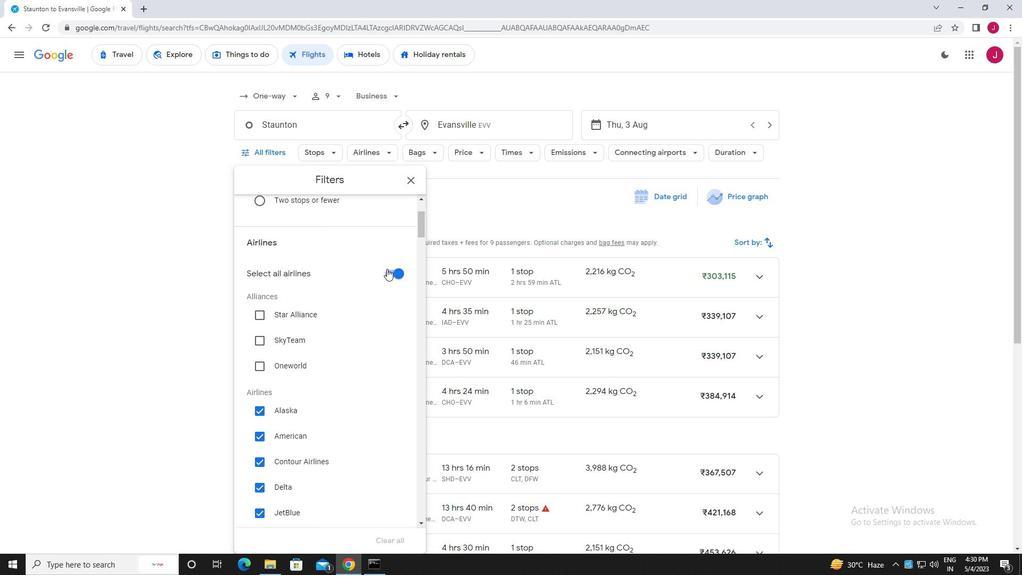 
Action: Mouse pressed left at (389, 271)
Screenshot: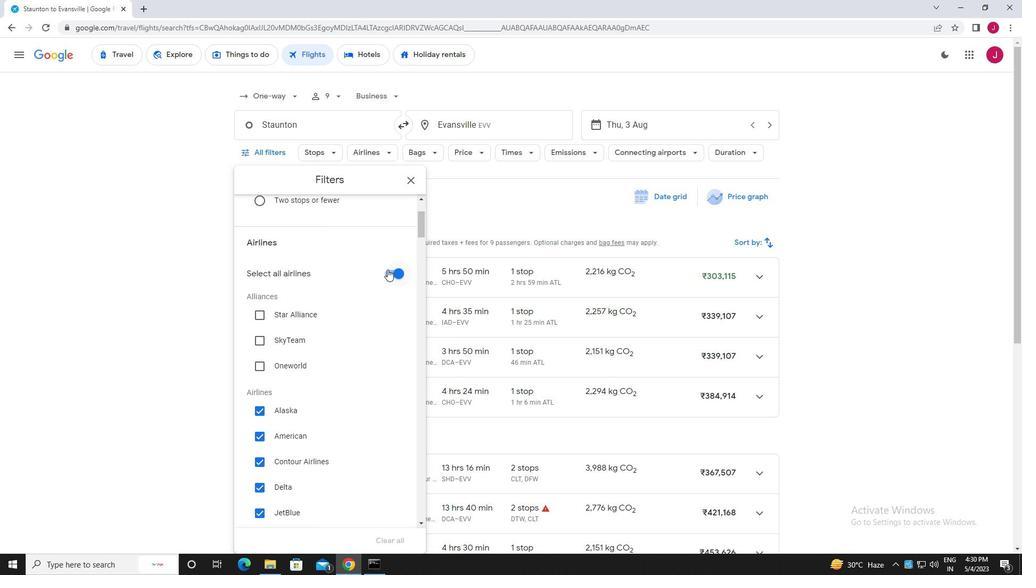 
Action: Mouse moved to (319, 264)
Screenshot: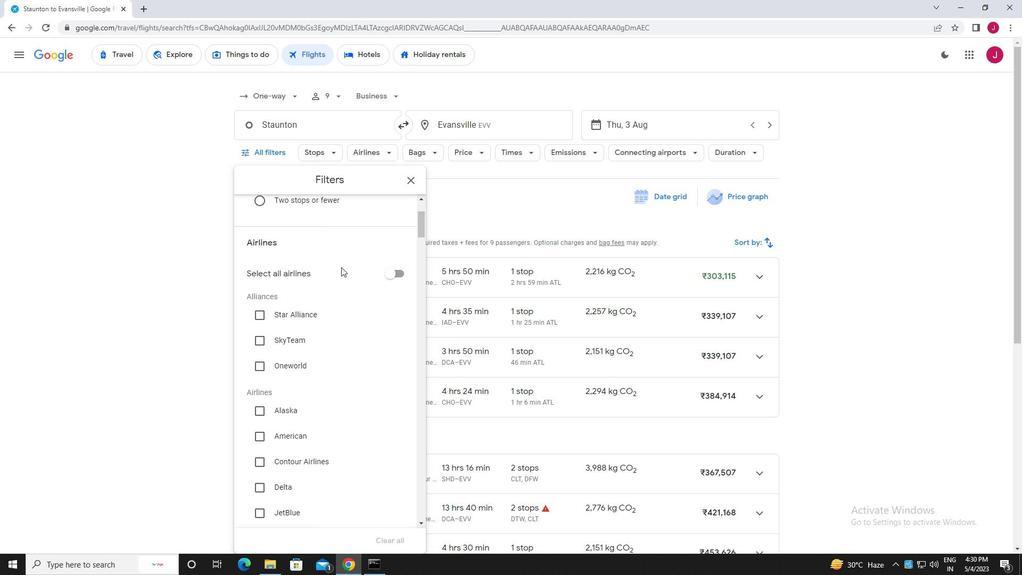 
Action: Mouse scrolled (319, 263) with delta (0, 0)
Screenshot: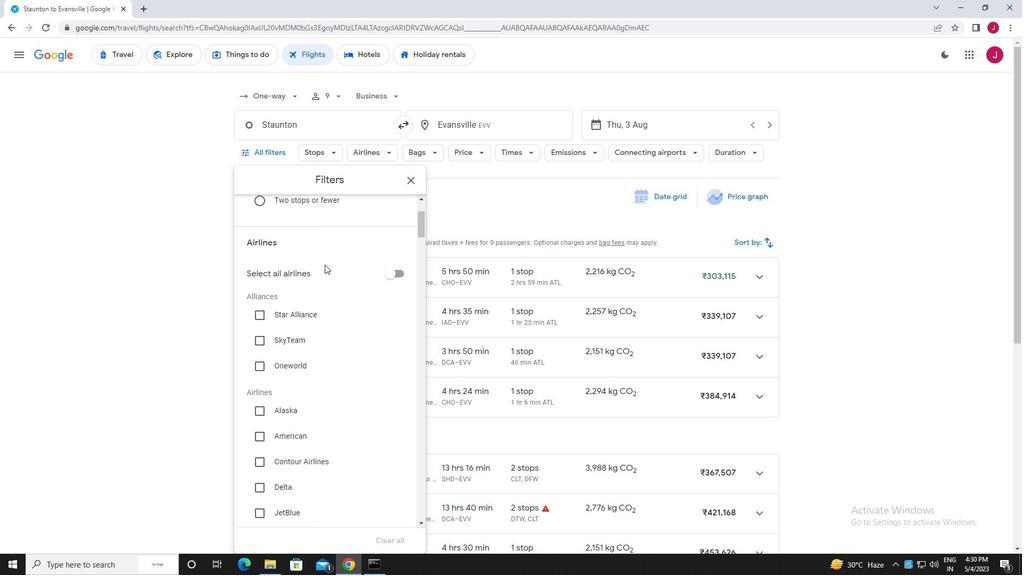 
Action: Mouse scrolled (319, 263) with delta (0, 0)
Screenshot: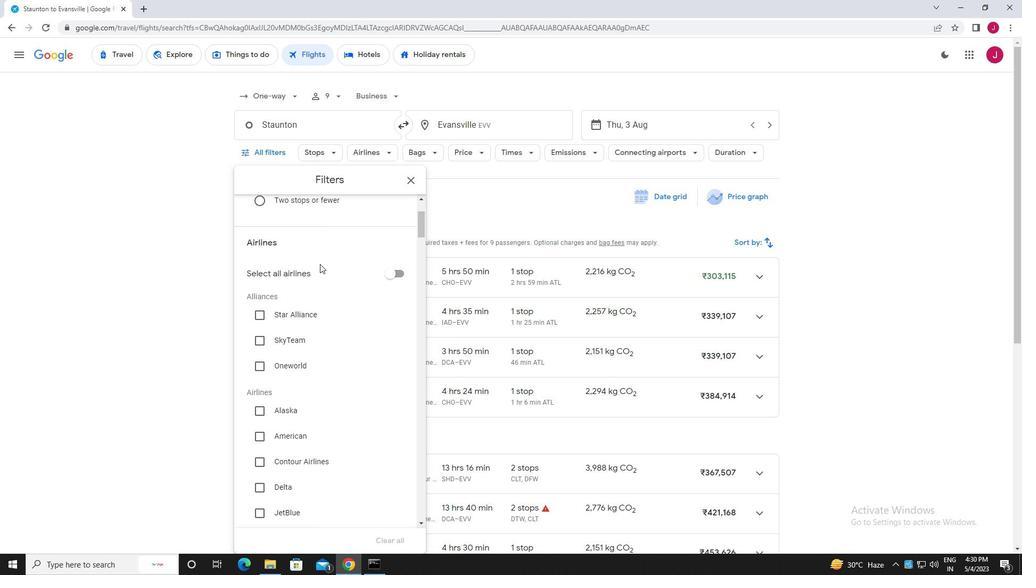 
Action: Mouse moved to (296, 225)
Screenshot: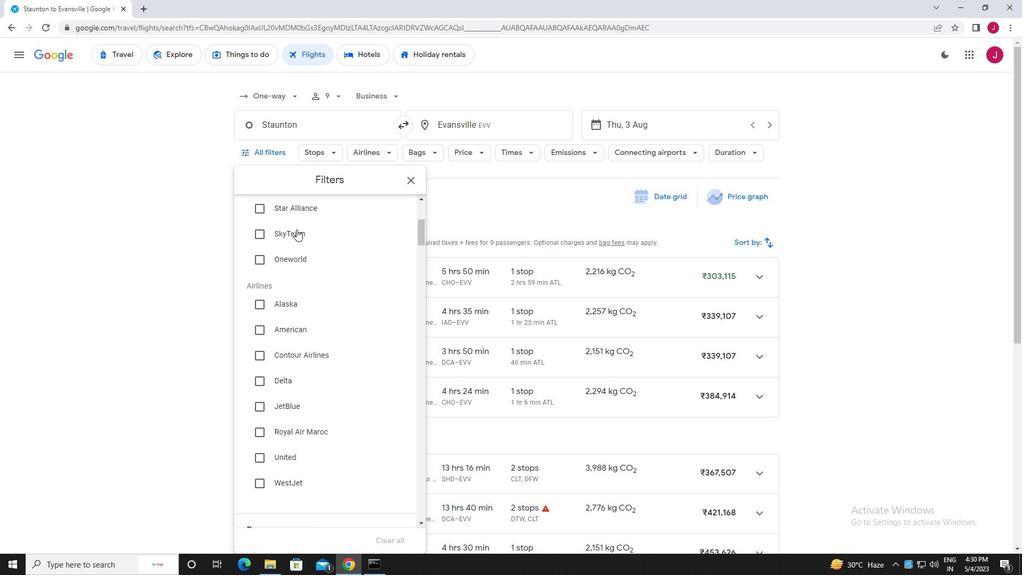 
Action: Mouse scrolled (296, 224) with delta (0, 0)
Screenshot: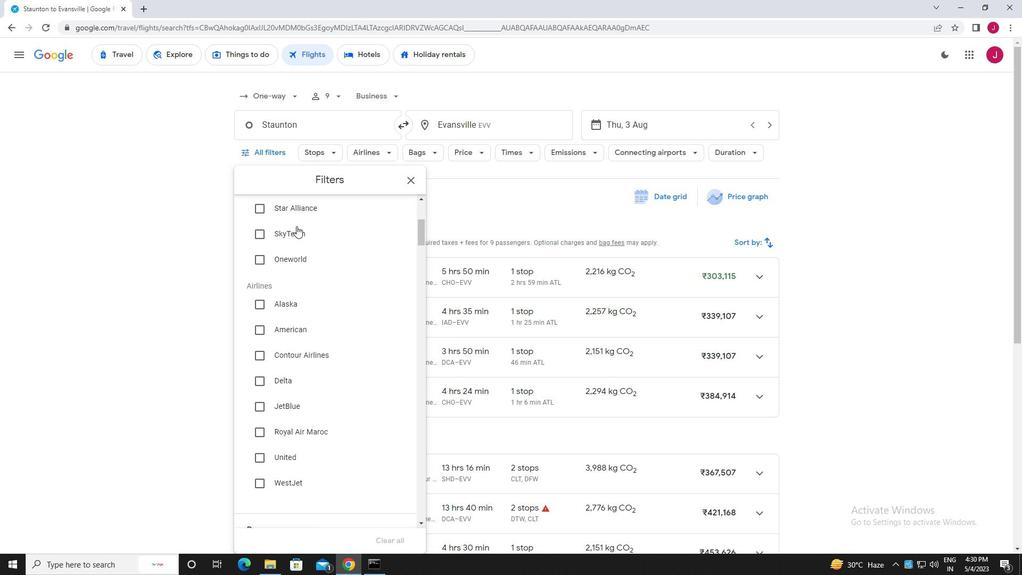 
Action: Mouse moved to (296, 229)
Screenshot: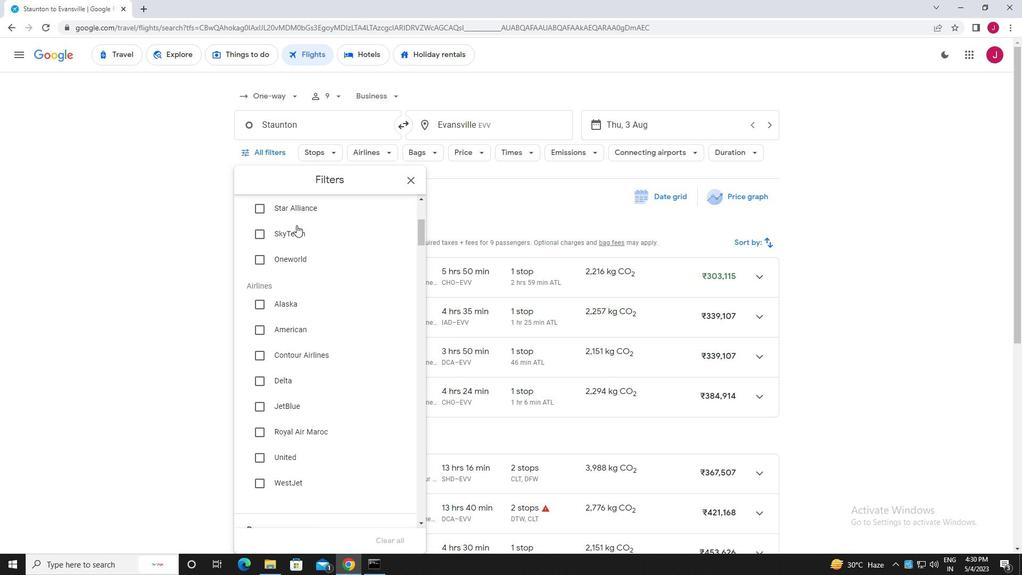 
Action: Mouse scrolled (296, 228) with delta (0, 0)
Screenshot: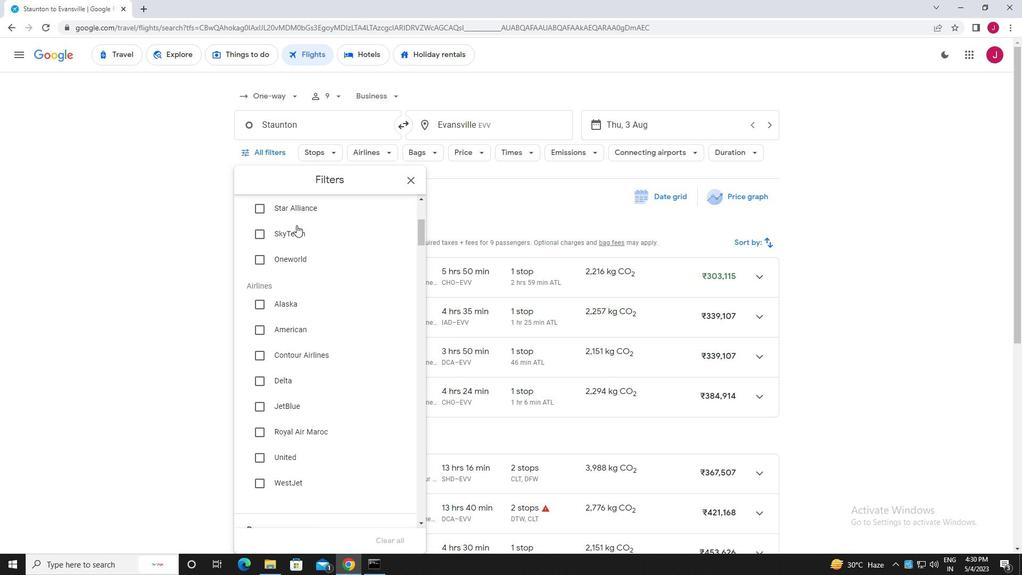 
Action: Mouse moved to (296, 231)
Screenshot: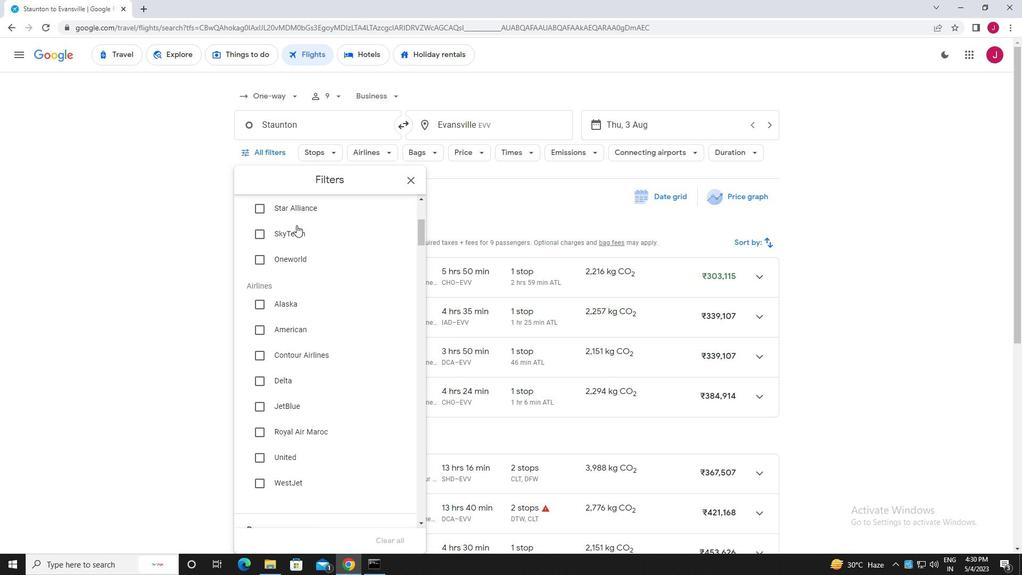 
Action: Mouse scrolled (296, 230) with delta (0, 0)
Screenshot: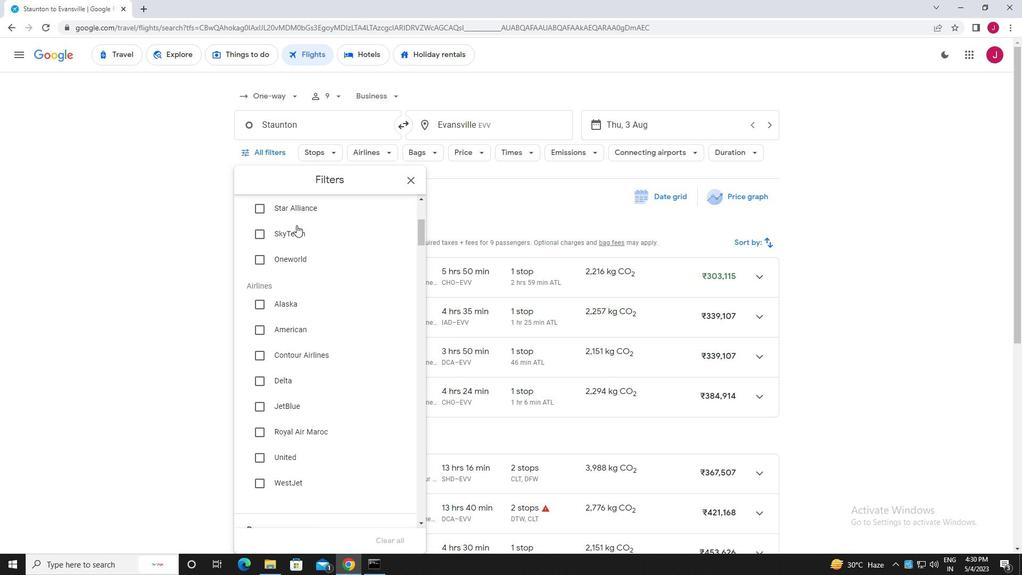 
Action: Mouse moved to (297, 233)
Screenshot: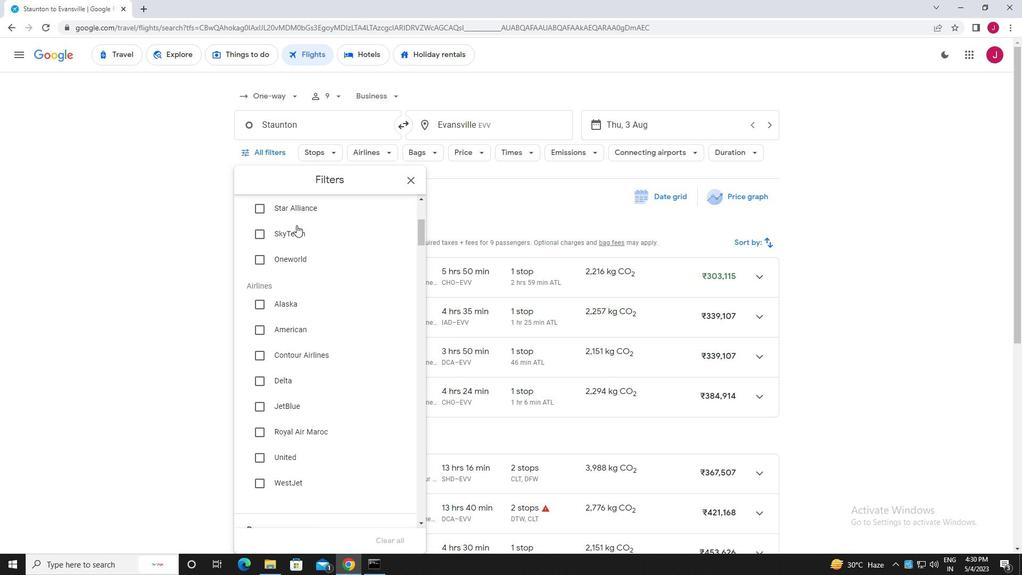 
Action: Mouse scrolled (297, 232) with delta (0, 0)
Screenshot: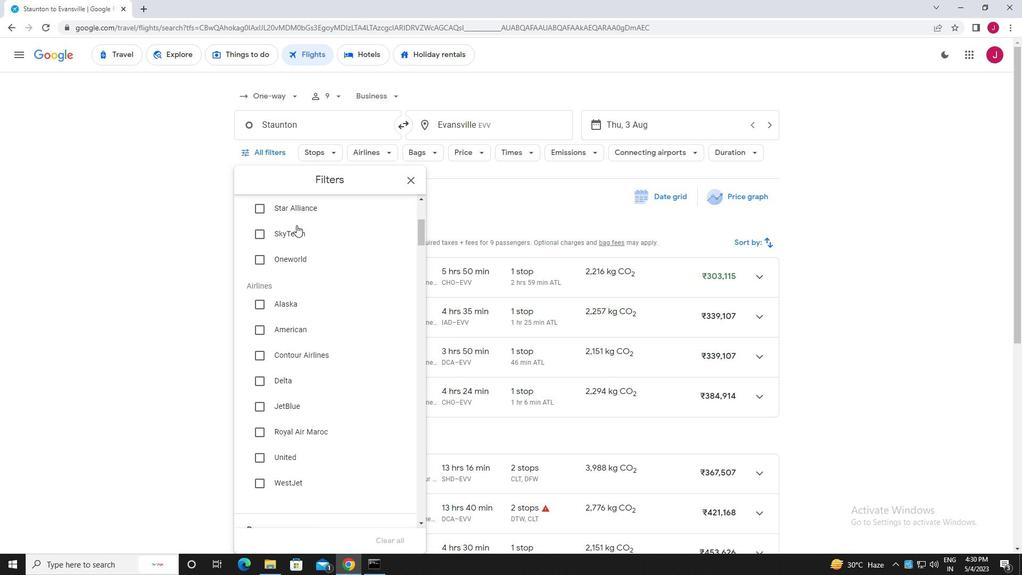 
Action: Mouse moved to (298, 234)
Screenshot: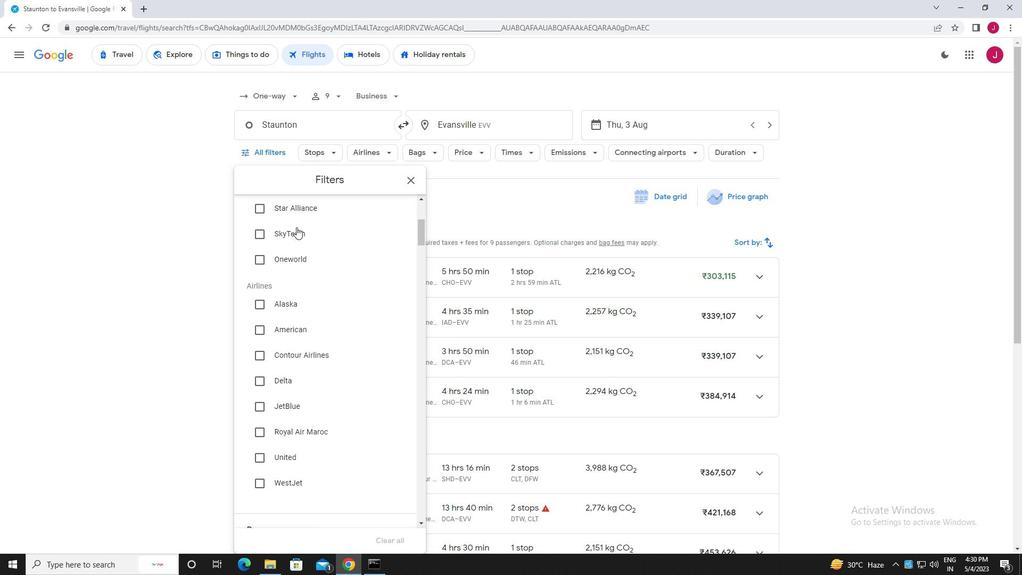 
Action: Mouse scrolled (298, 233) with delta (0, 0)
Screenshot: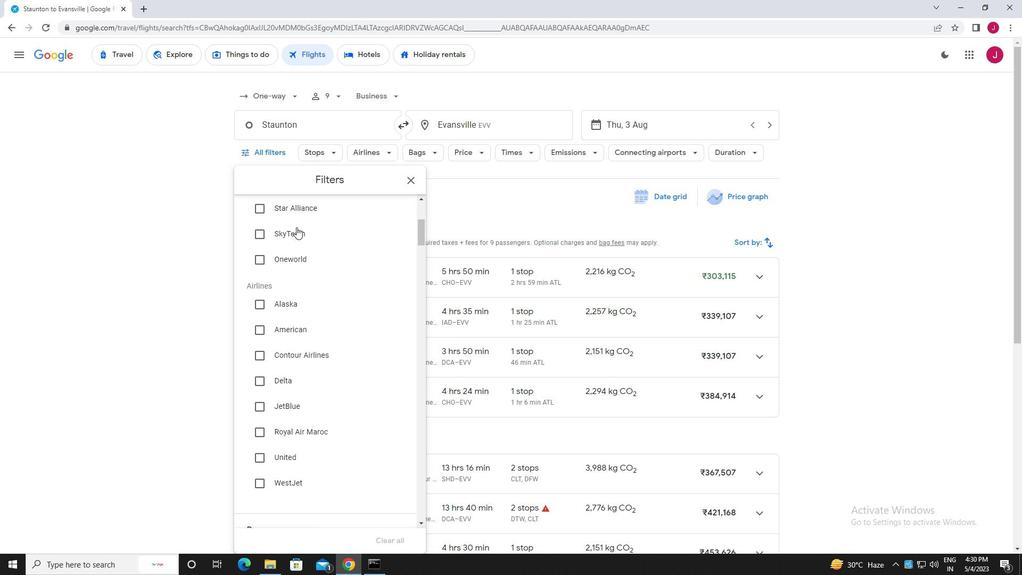 
Action: Mouse moved to (299, 237)
Screenshot: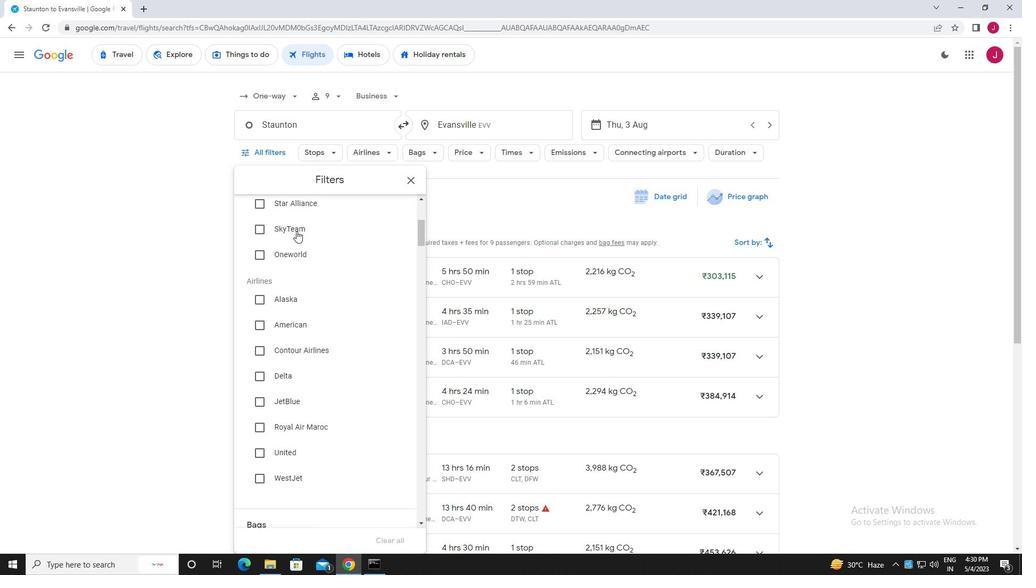 
Action: Mouse scrolled (299, 237) with delta (0, 0)
Screenshot: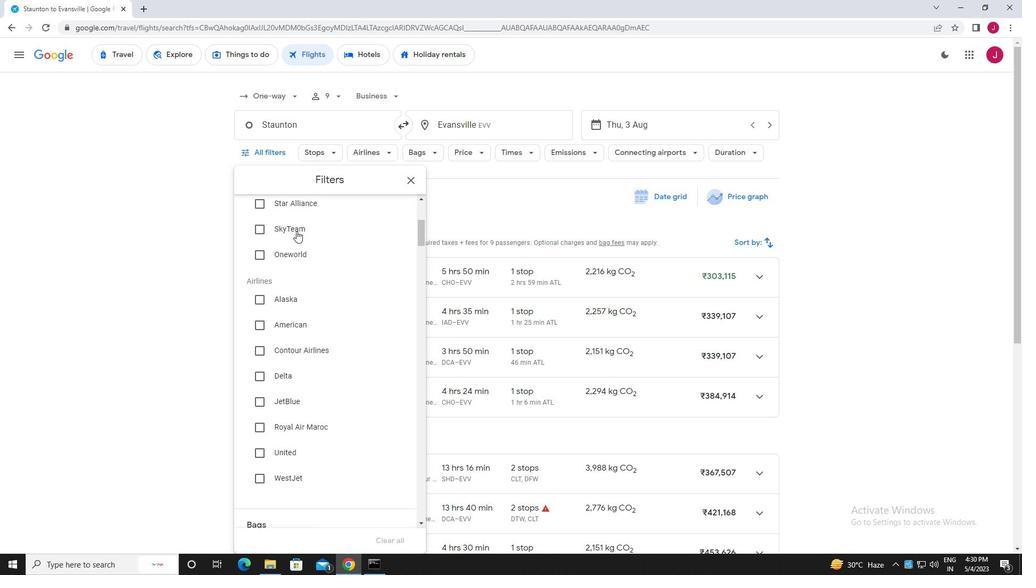 
Action: Mouse moved to (397, 262)
Screenshot: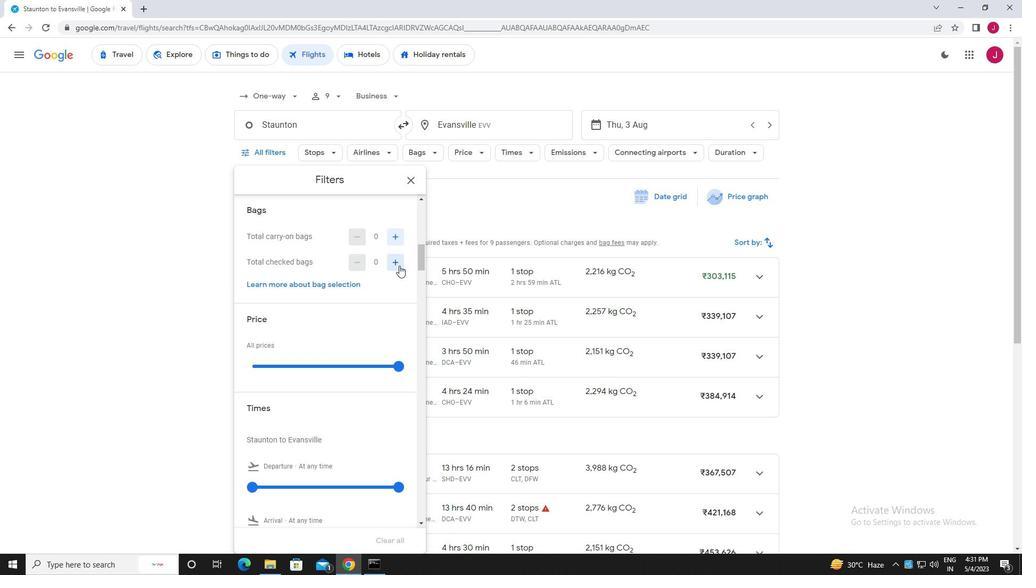 
Action: Mouse pressed left at (397, 262)
Screenshot: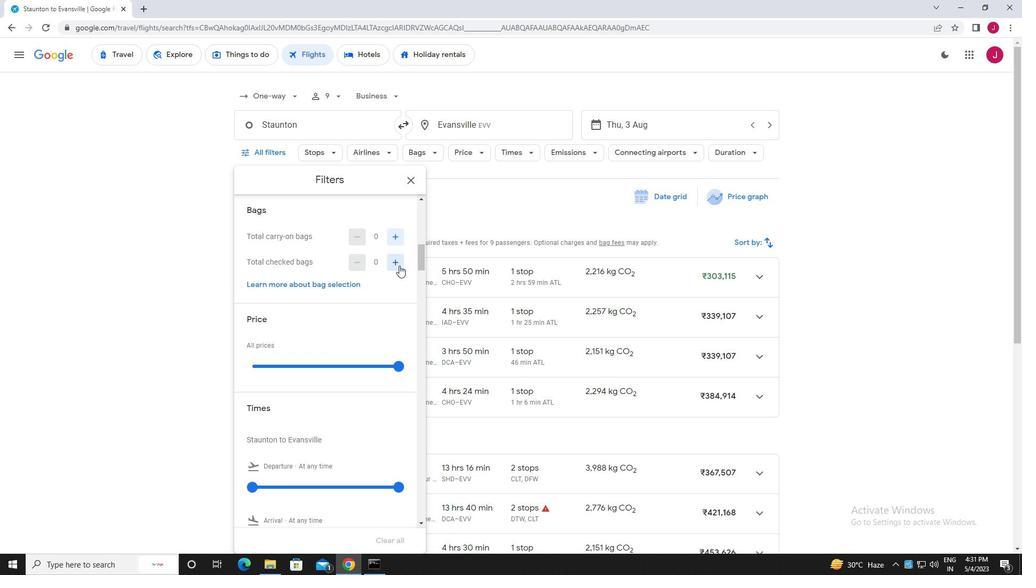 
Action: Mouse pressed left at (397, 262)
Screenshot: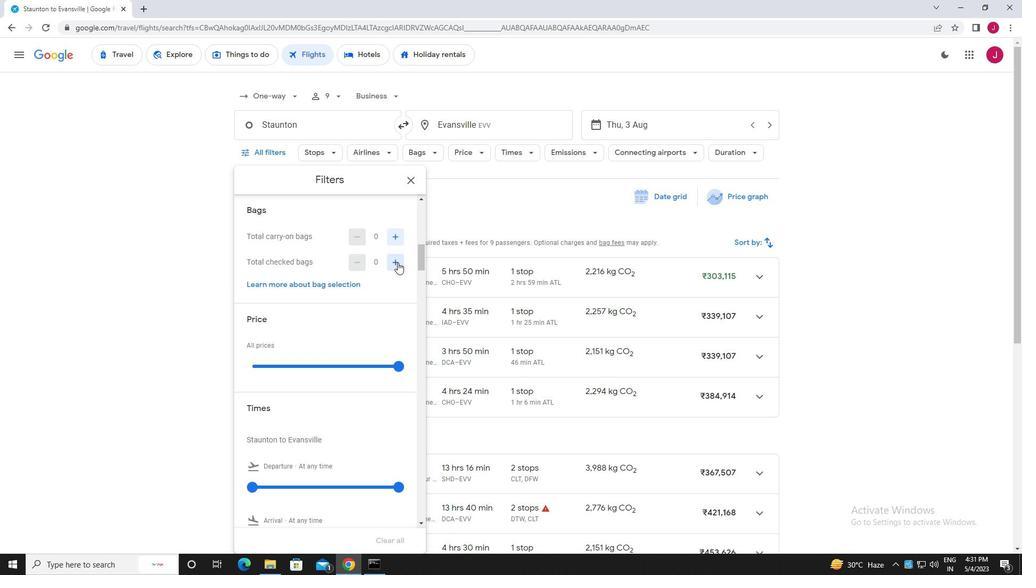 
Action: Mouse moved to (379, 275)
Screenshot: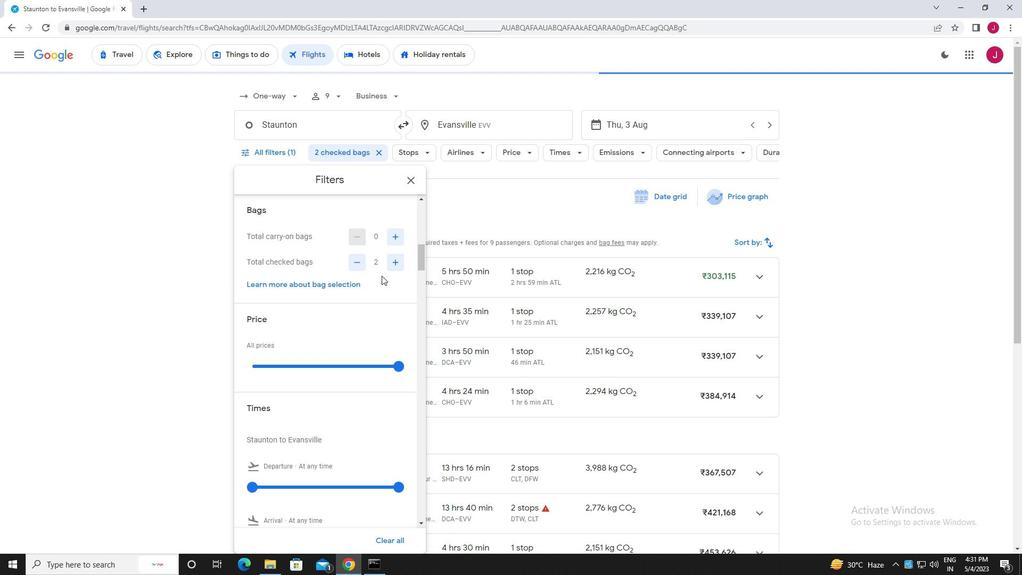 
Action: Mouse scrolled (379, 274) with delta (0, 0)
Screenshot: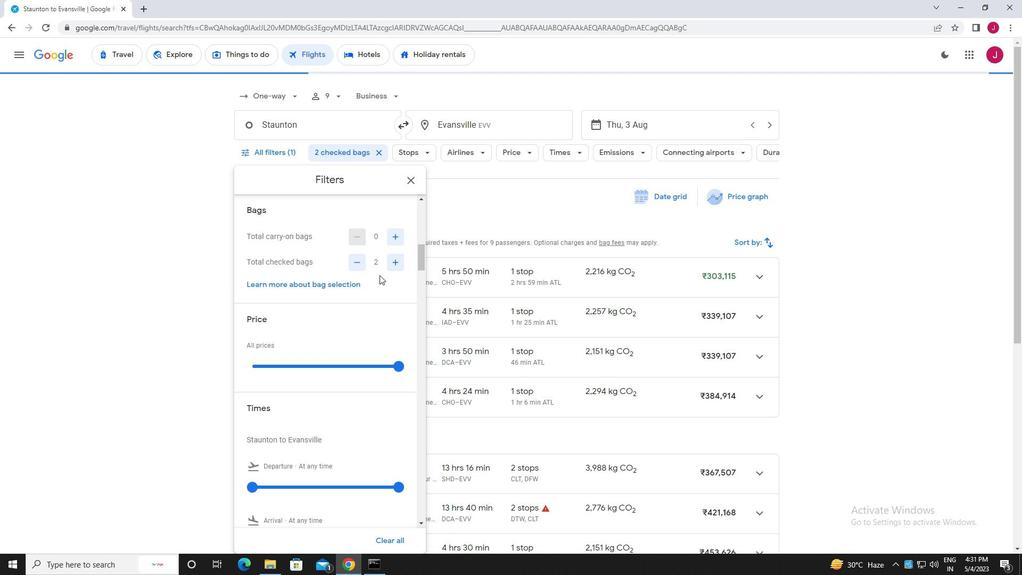 
Action: Mouse moved to (398, 311)
Screenshot: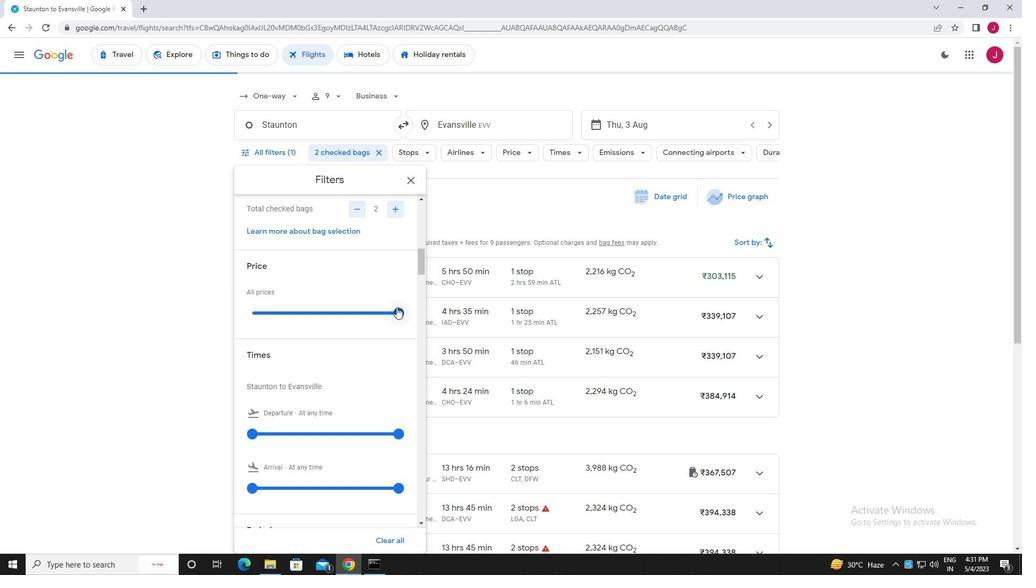 
Action: Mouse pressed left at (398, 311)
Screenshot: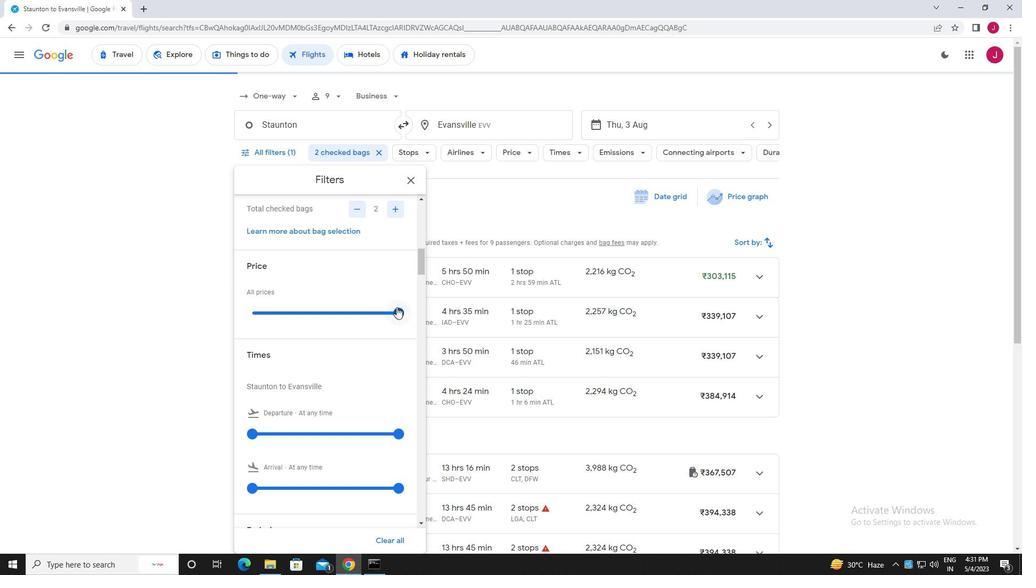 
Action: Mouse moved to (319, 269)
Screenshot: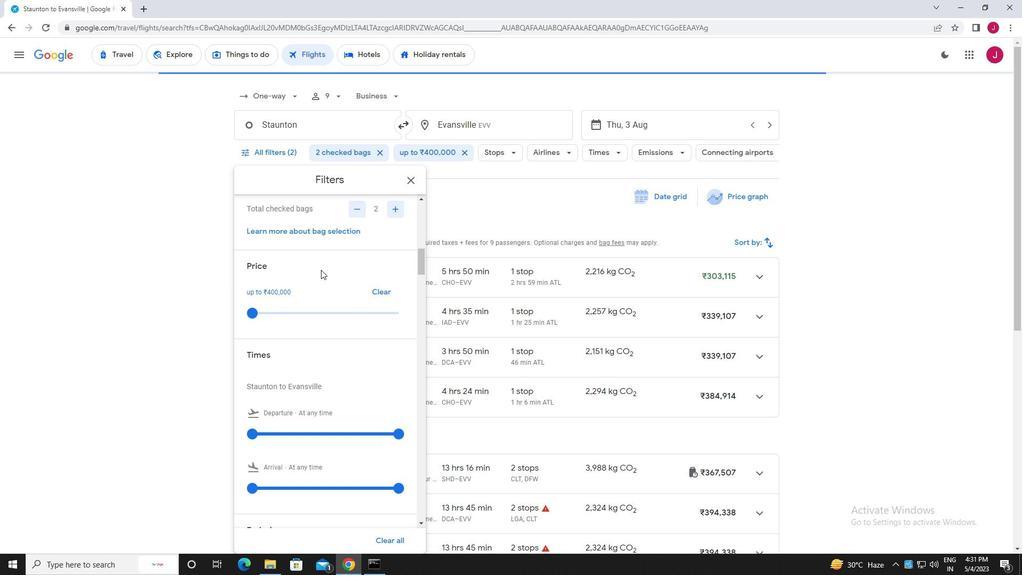 
Action: Mouse scrolled (319, 268) with delta (0, 0)
Screenshot: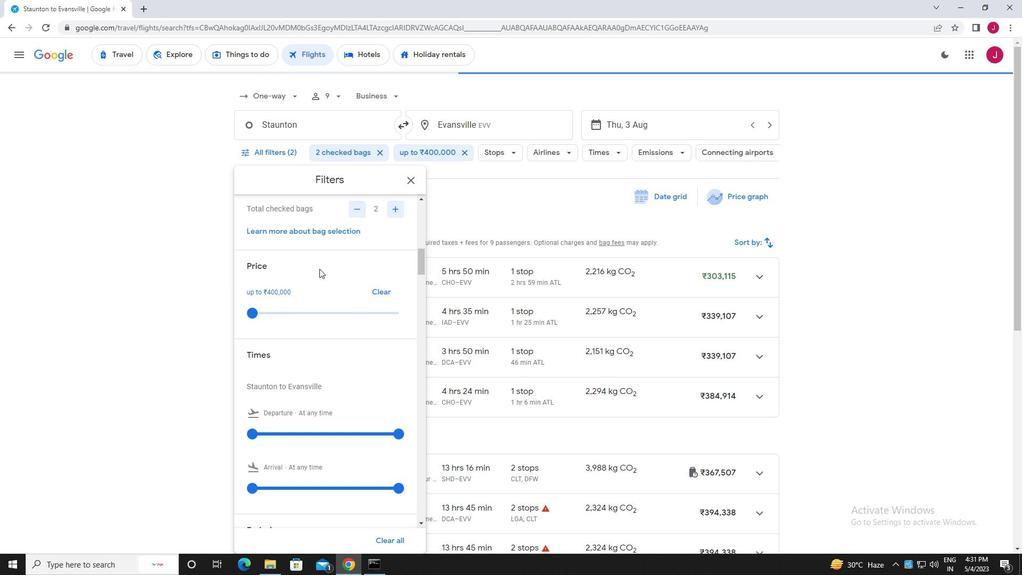 
Action: Mouse moved to (319, 269)
Screenshot: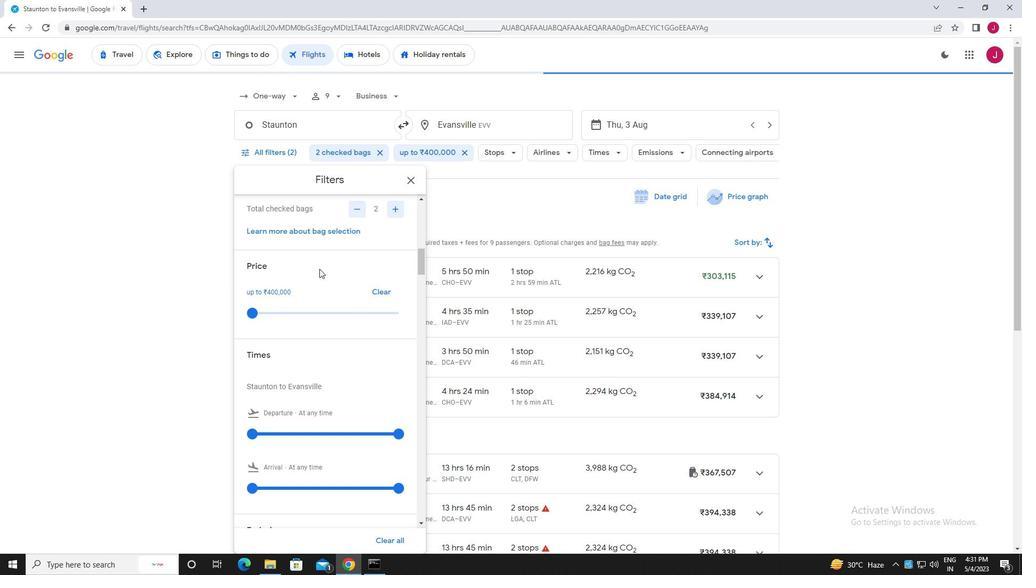 
Action: Mouse scrolled (319, 268) with delta (0, 0)
Screenshot: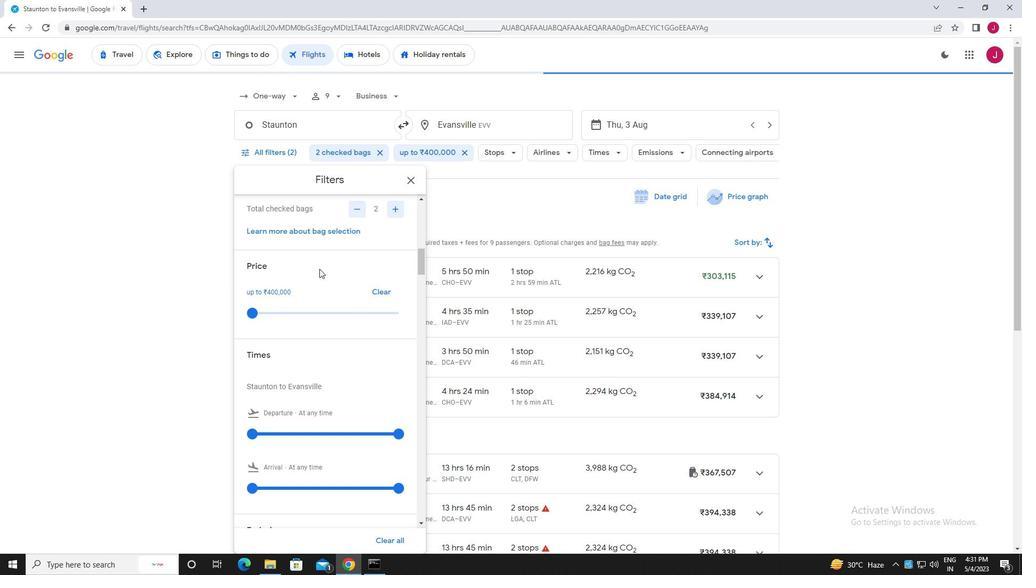 
Action: Mouse moved to (249, 326)
Screenshot: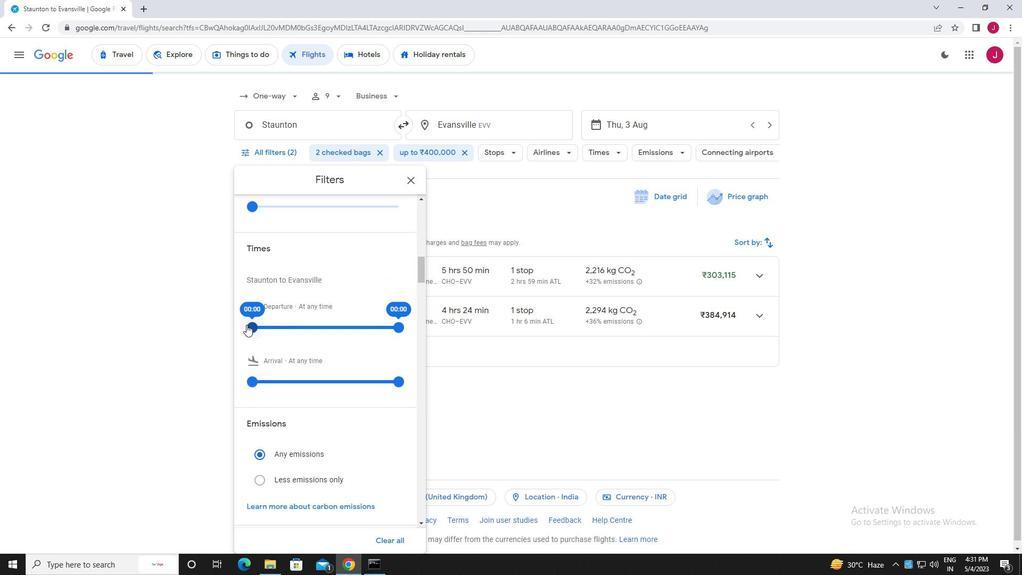 
Action: Mouse pressed left at (249, 326)
Screenshot: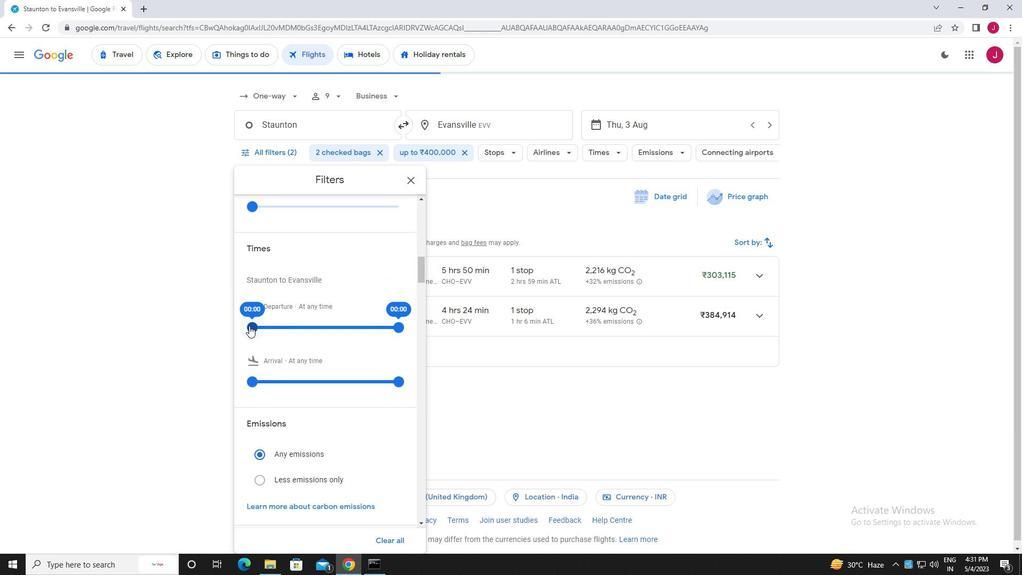 
Action: Mouse moved to (401, 328)
Screenshot: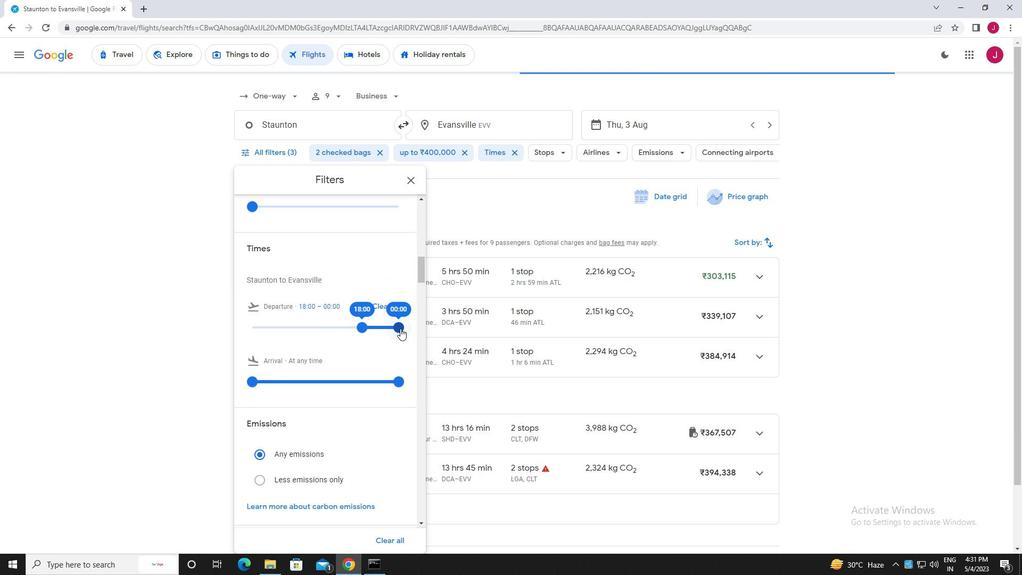 
Action: Mouse pressed left at (401, 328)
Screenshot: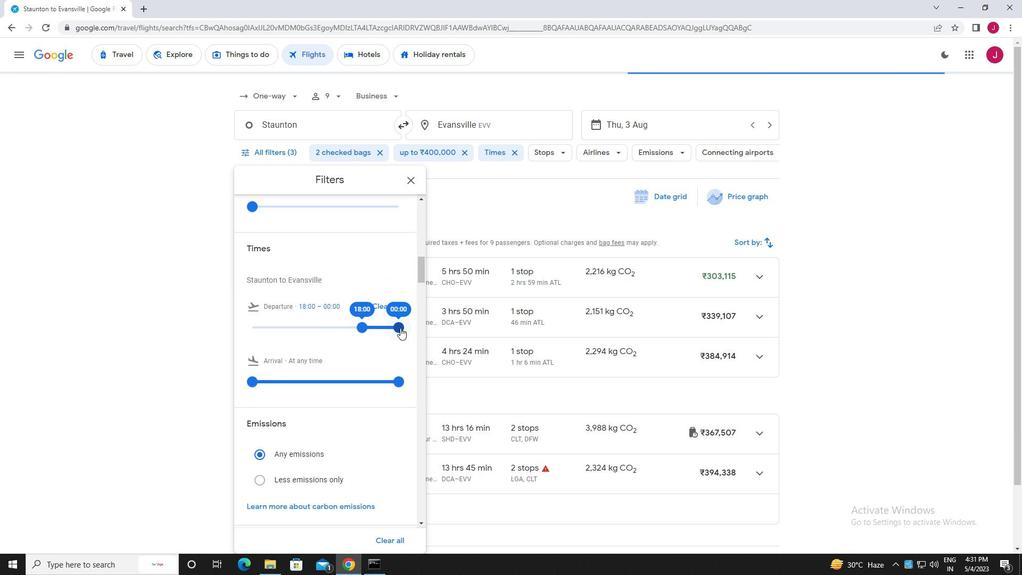 
Action: Mouse moved to (412, 177)
Screenshot: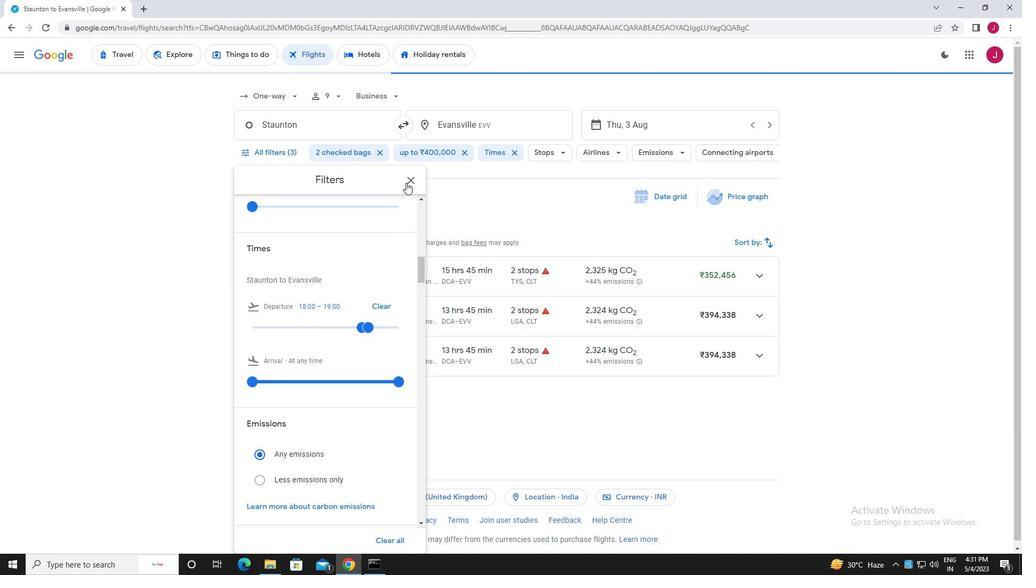 
Action: Mouse pressed left at (412, 177)
Screenshot: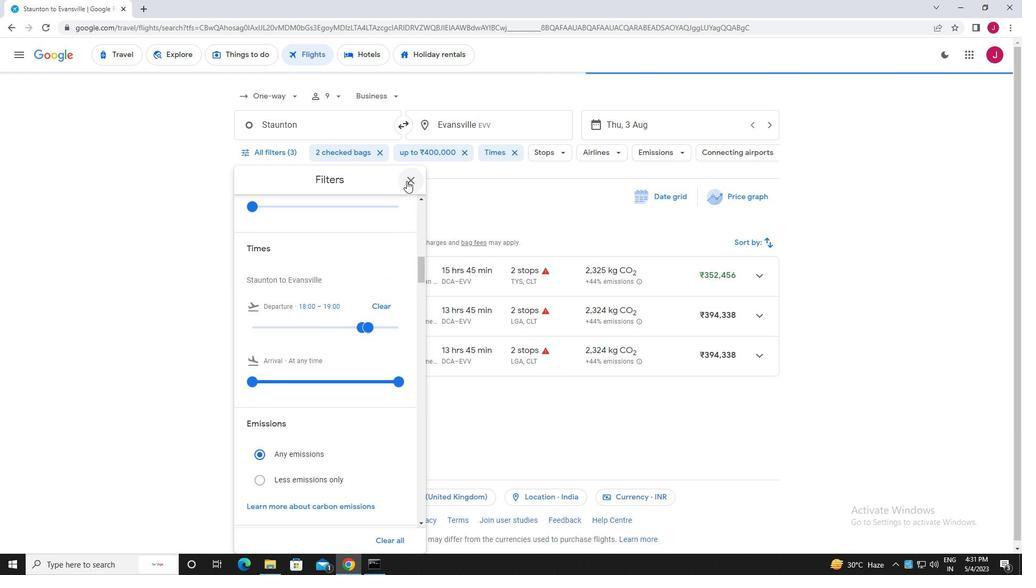 
Action: Mouse moved to (408, 180)
Screenshot: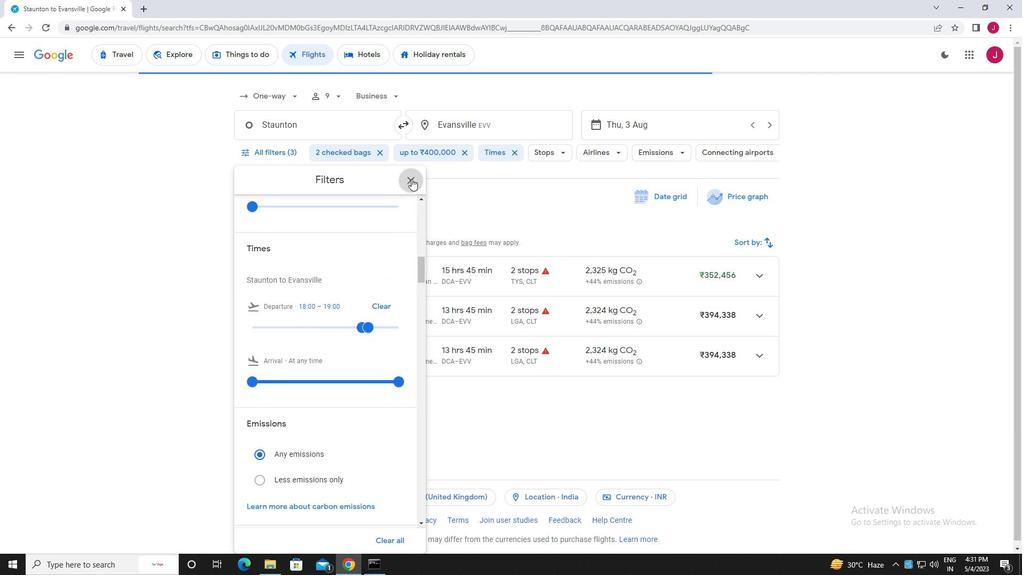 
